 Task: nan
Action: Mouse moved to (428, 123)
Screenshot: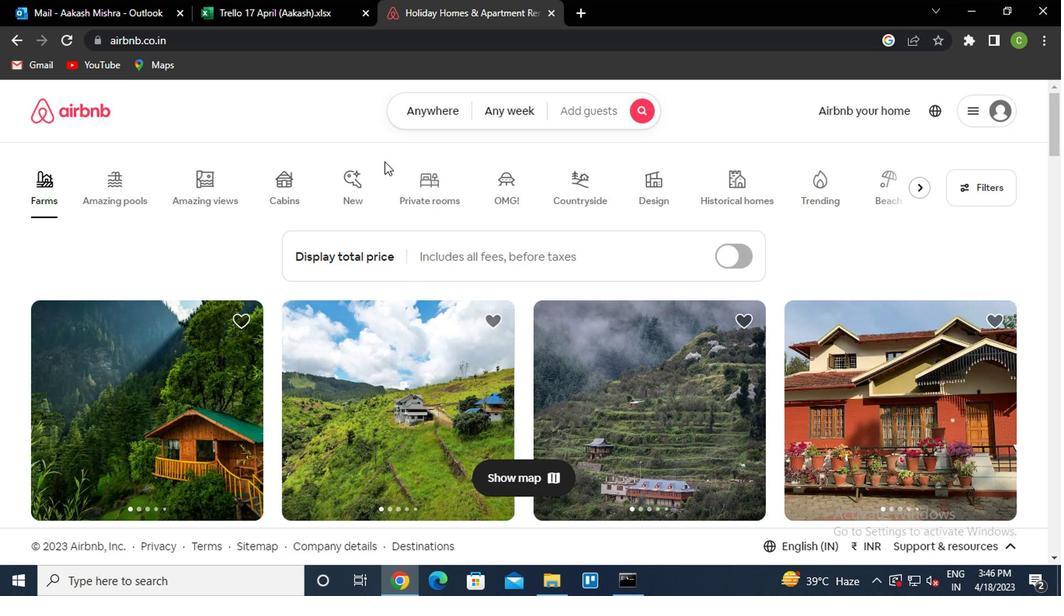 
Action: Mouse pressed left at (428, 123)
Screenshot: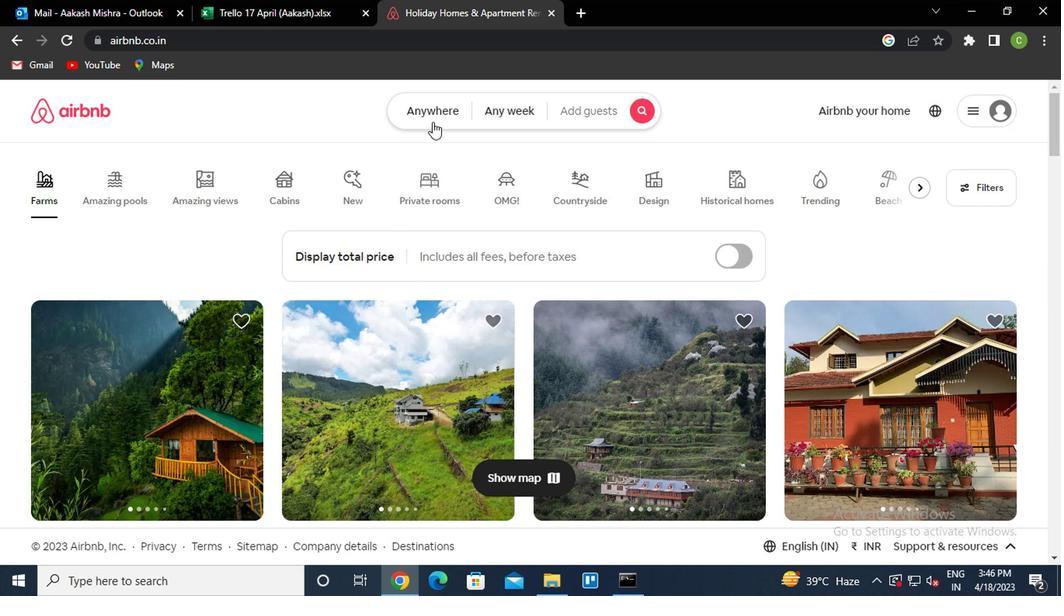 
Action: Mouse moved to (302, 180)
Screenshot: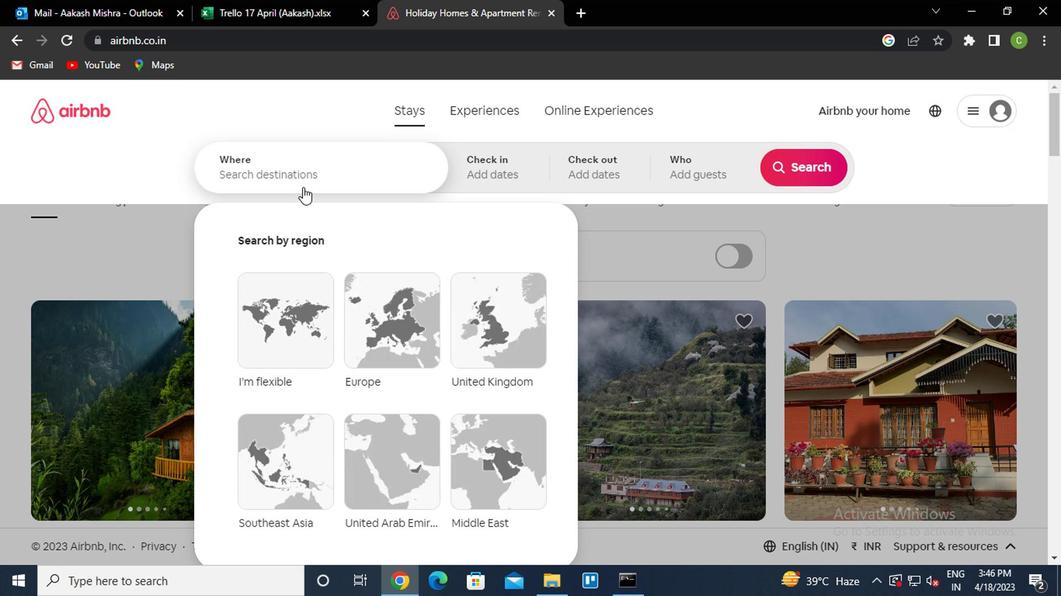 
Action: Mouse pressed left at (302, 180)
Screenshot: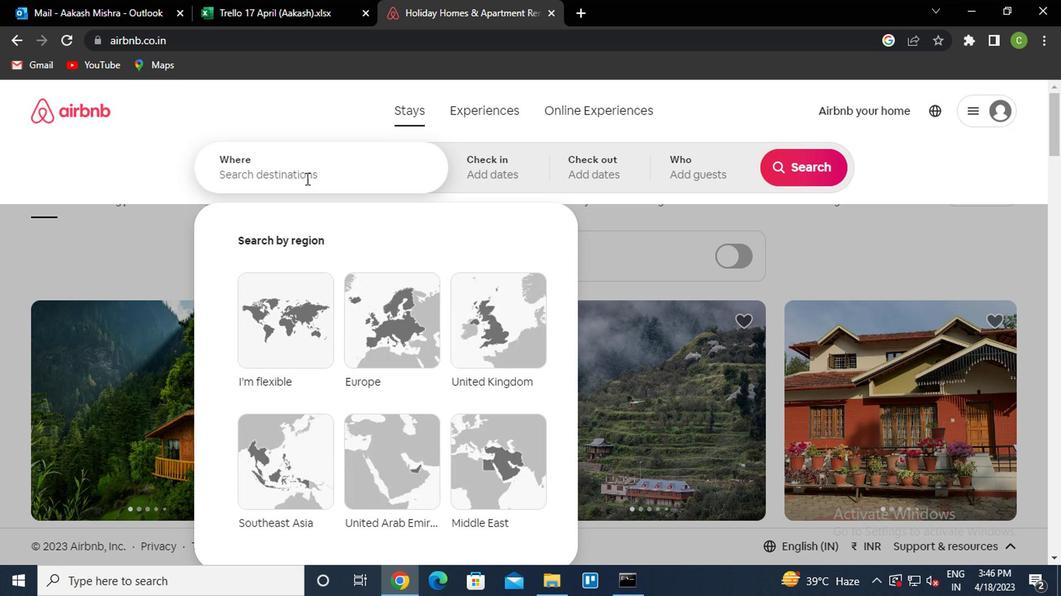 
Action: Key pressed <Key.caps_lock><Key.caps_lock>c<Key.caps_lock>oroata<Key.space>brazu<Key.backspace>il<Key.down><Key.enter>
Screenshot: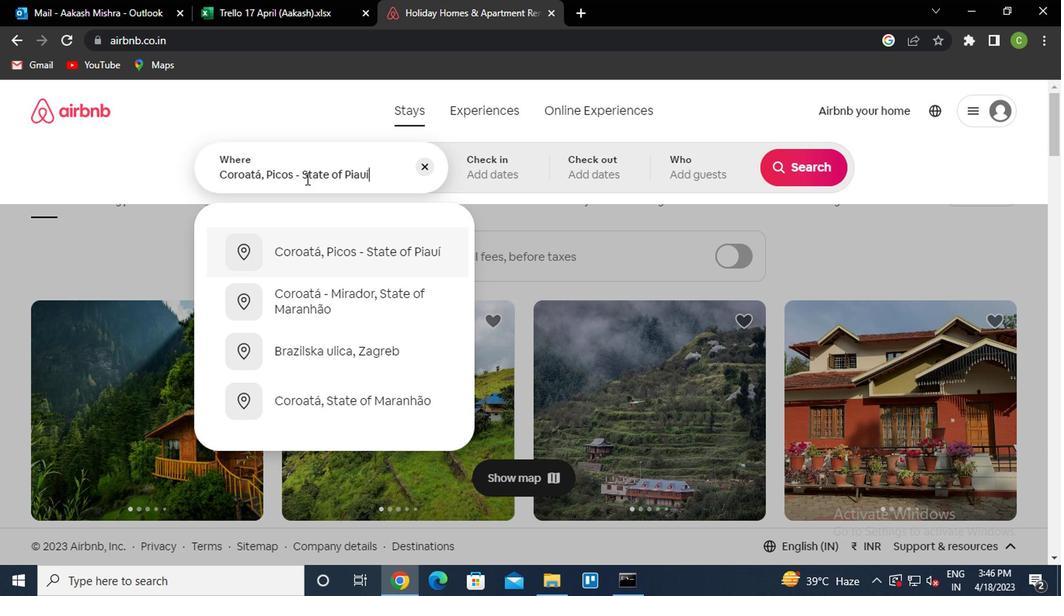 
Action: Mouse moved to (787, 296)
Screenshot: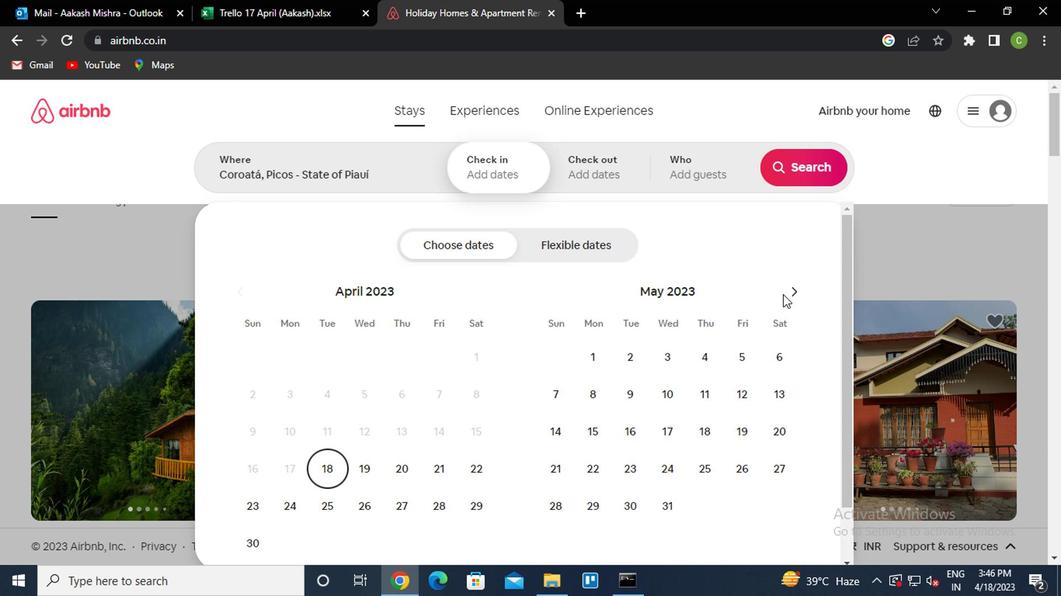 
Action: Mouse pressed left at (787, 296)
Screenshot: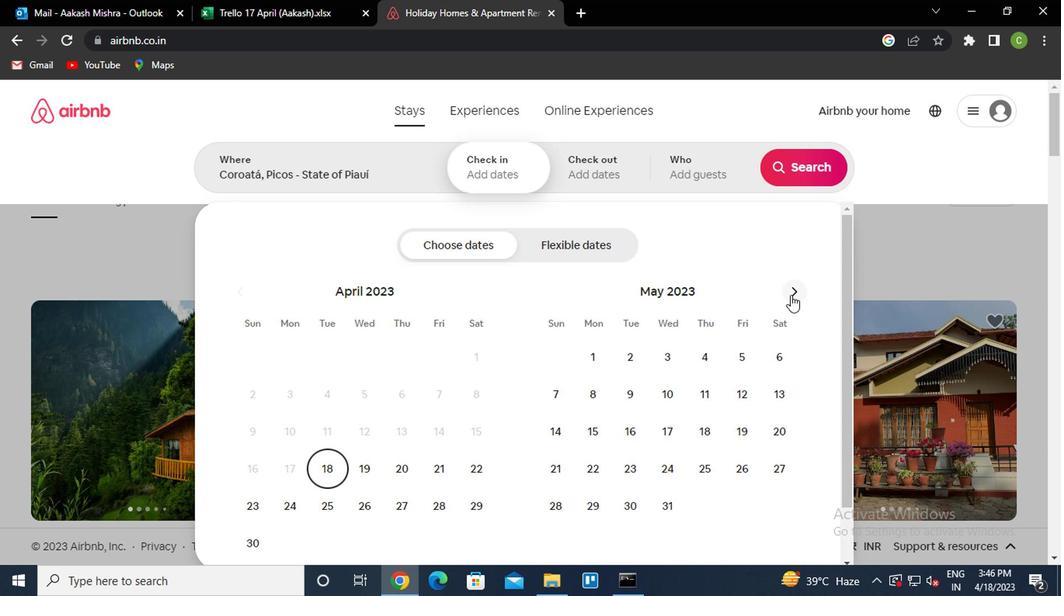
Action: Mouse pressed left at (787, 296)
Screenshot: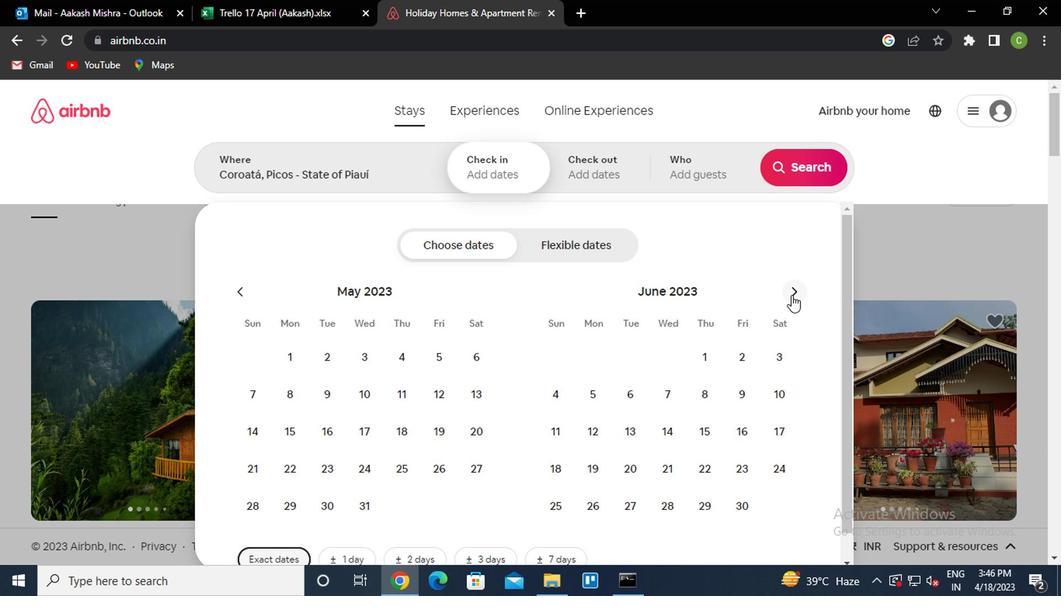 
Action: Mouse pressed left at (787, 296)
Screenshot: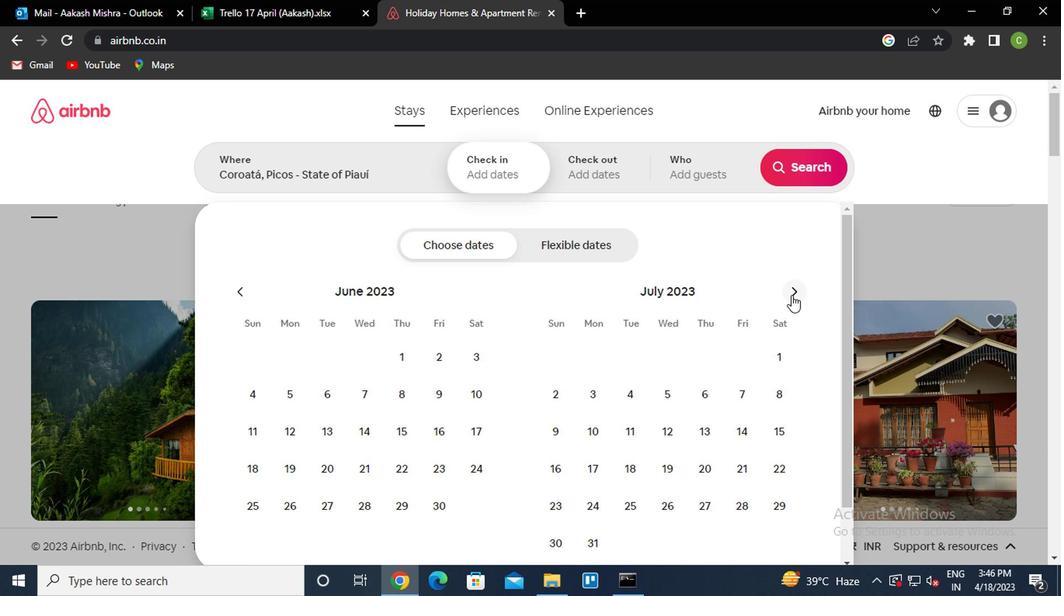 
Action: Mouse moved to (705, 350)
Screenshot: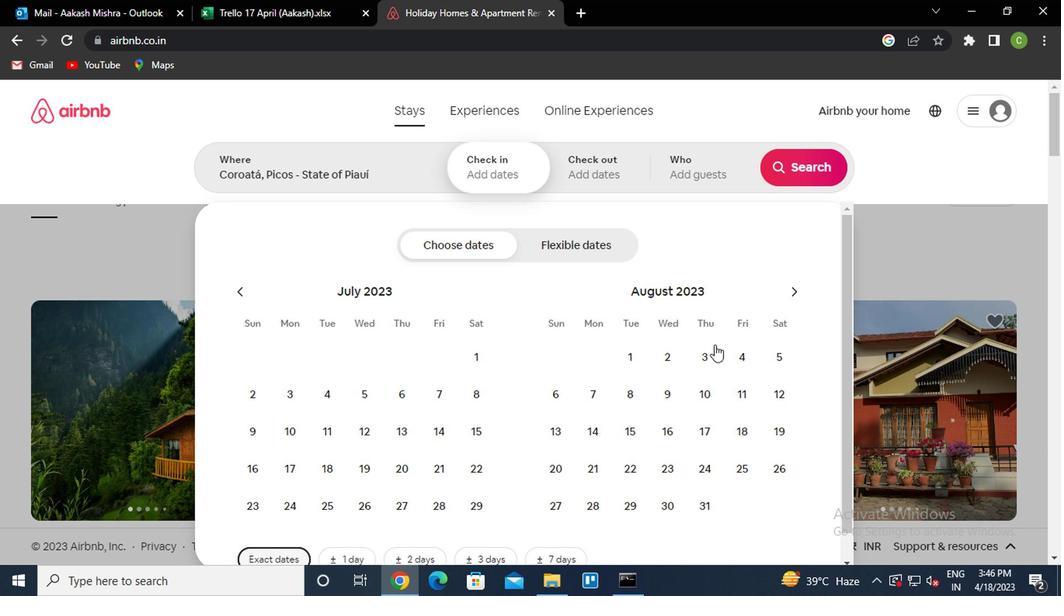 
Action: Mouse pressed left at (705, 350)
Screenshot: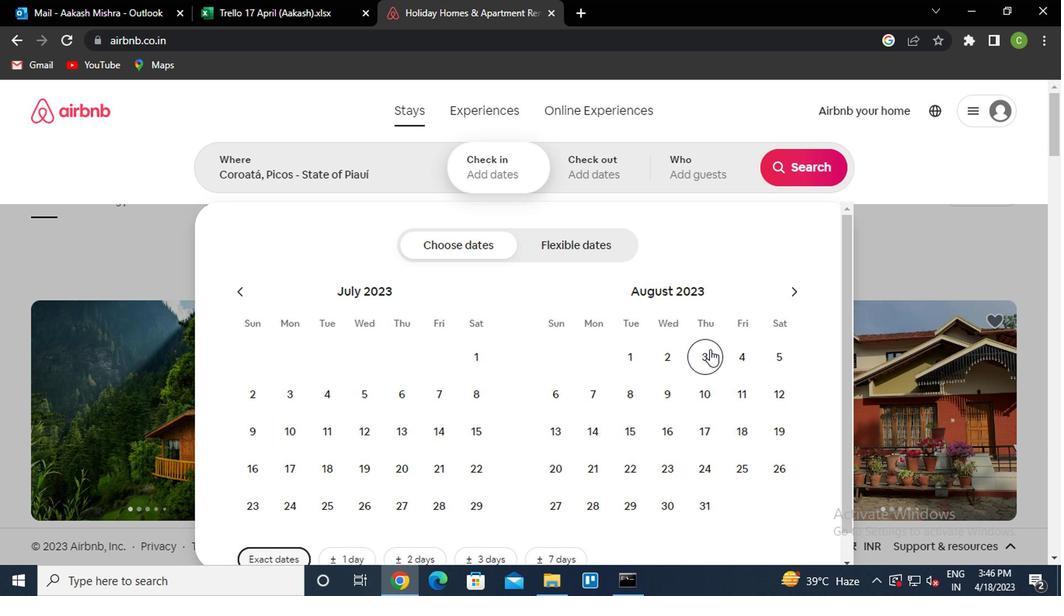 
Action: Mouse moved to (590, 384)
Screenshot: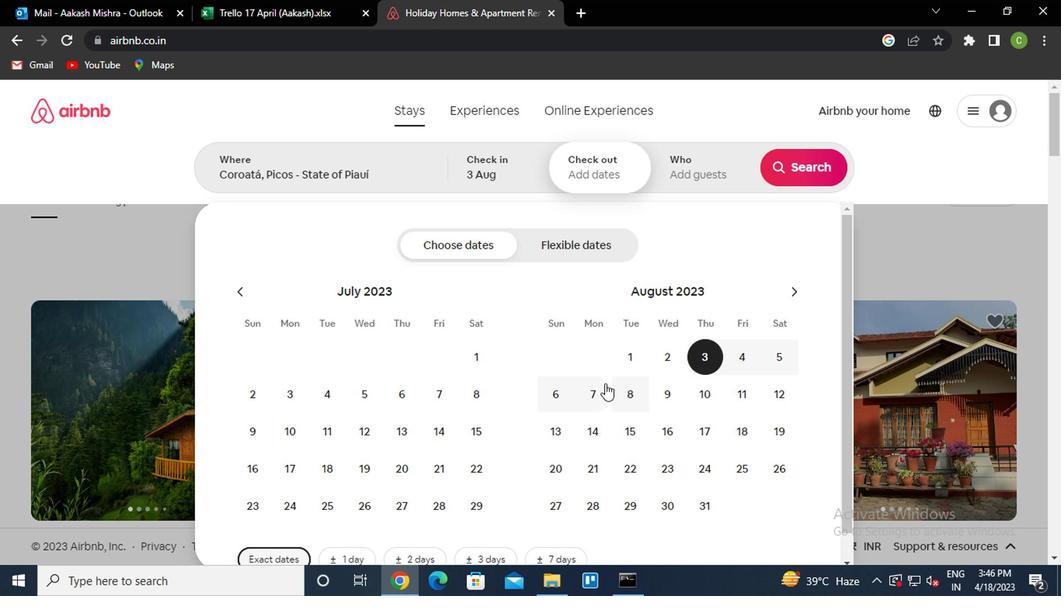 
Action: Mouse pressed left at (590, 384)
Screenshot: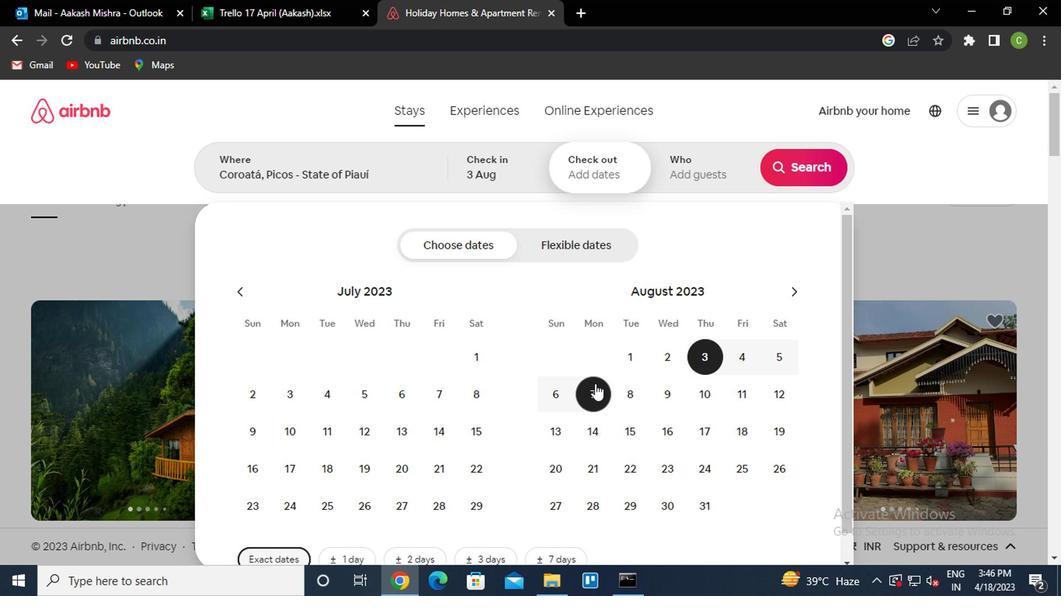 
Action: Mouse moved to (668, 182)
Screenshot: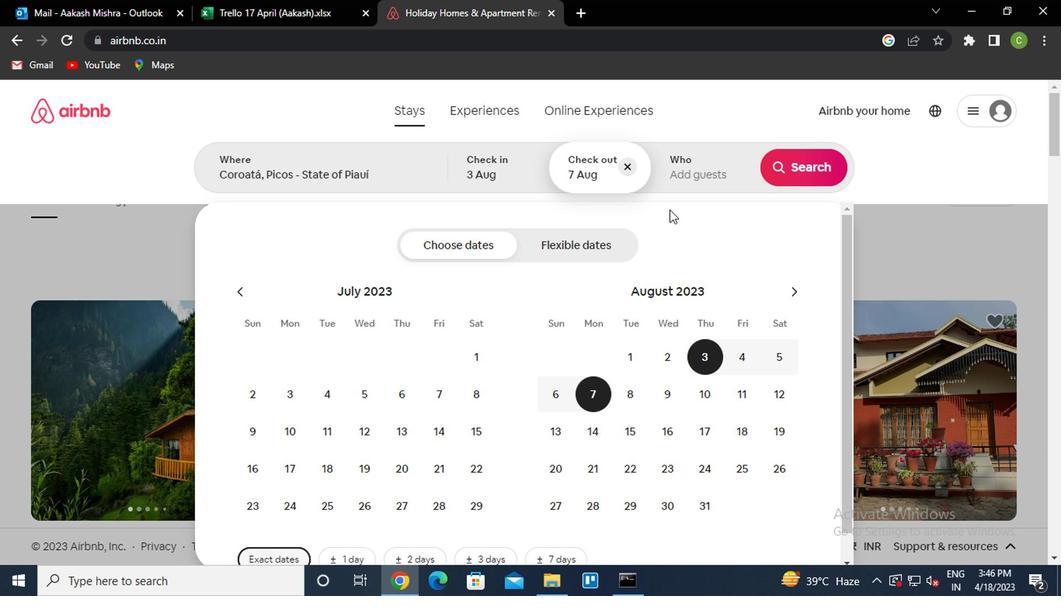 
Action: Mouse pressed left at (668, 182)
Screenshot: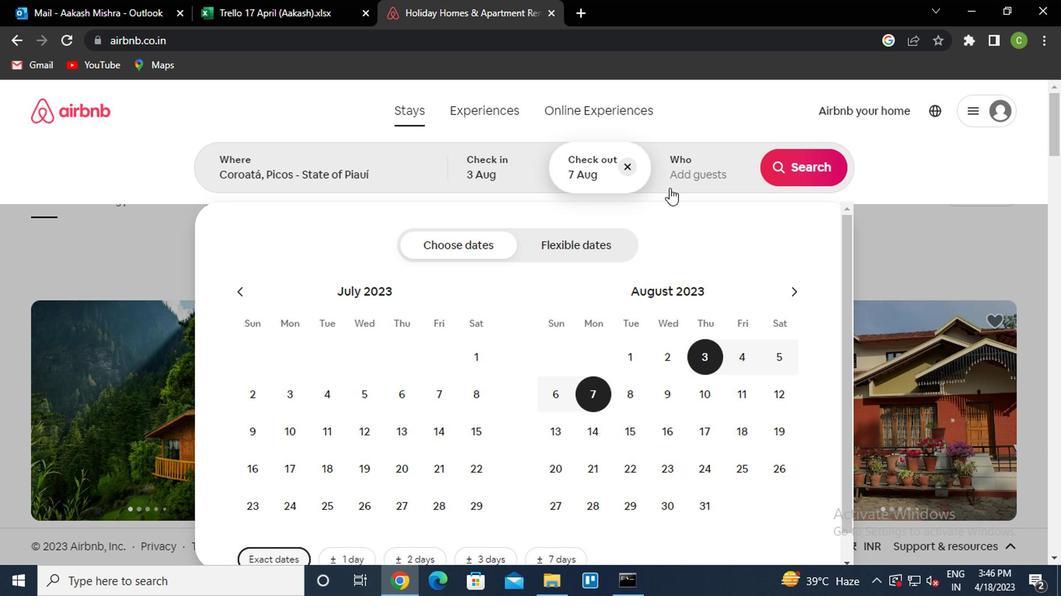 
Action: Mouse moved to (801, 257)
Screenshot: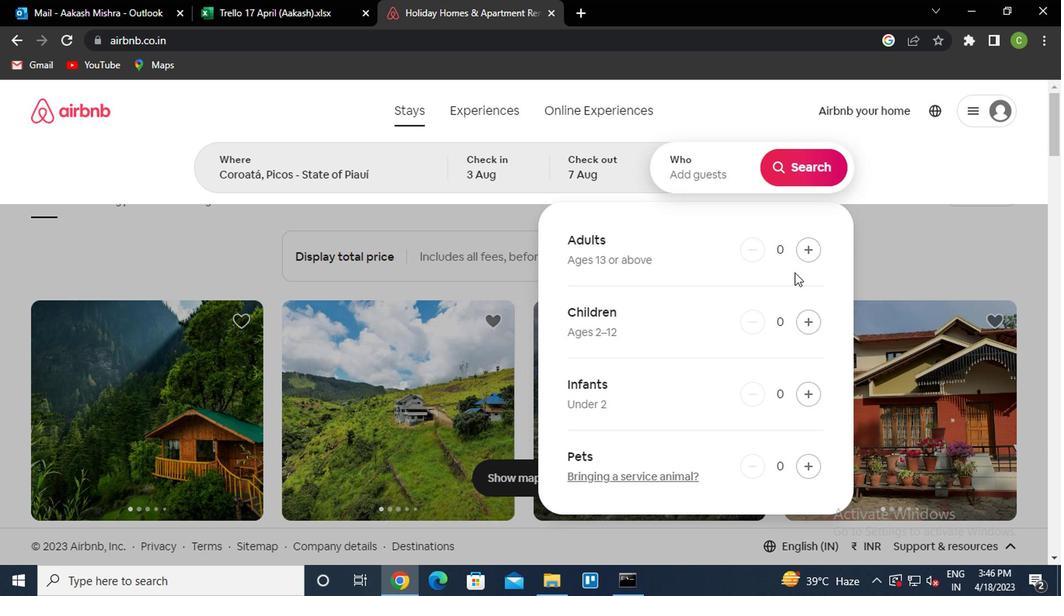 
Action: Mouse pressed left at (801, 257)
Screenshot: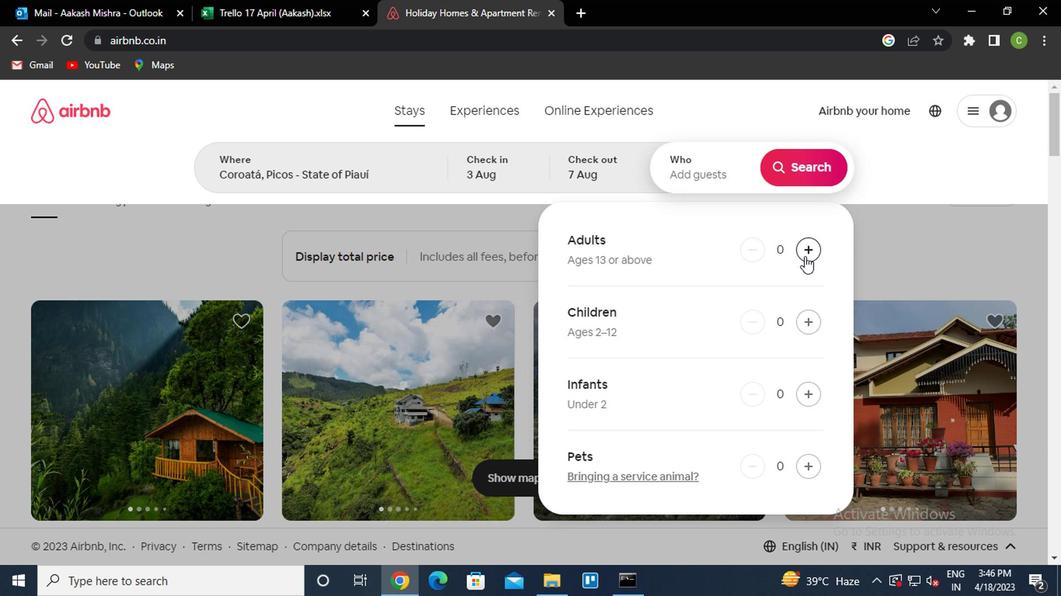 
Action: Mouse pressed left at (801, 257)
Screenshot: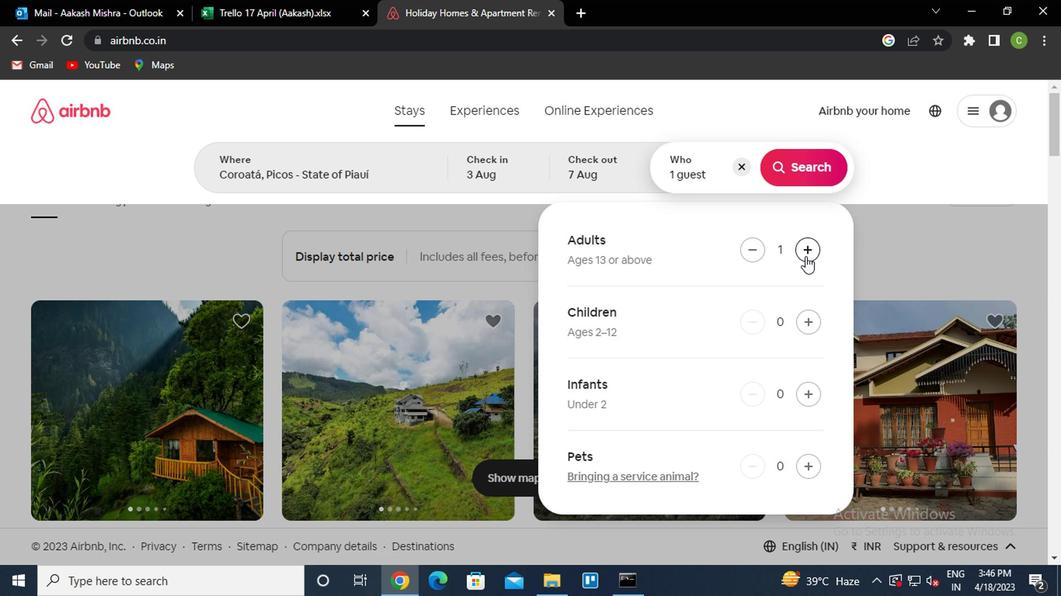 
Action: Mouse moved to (889, 259)
Screenshot: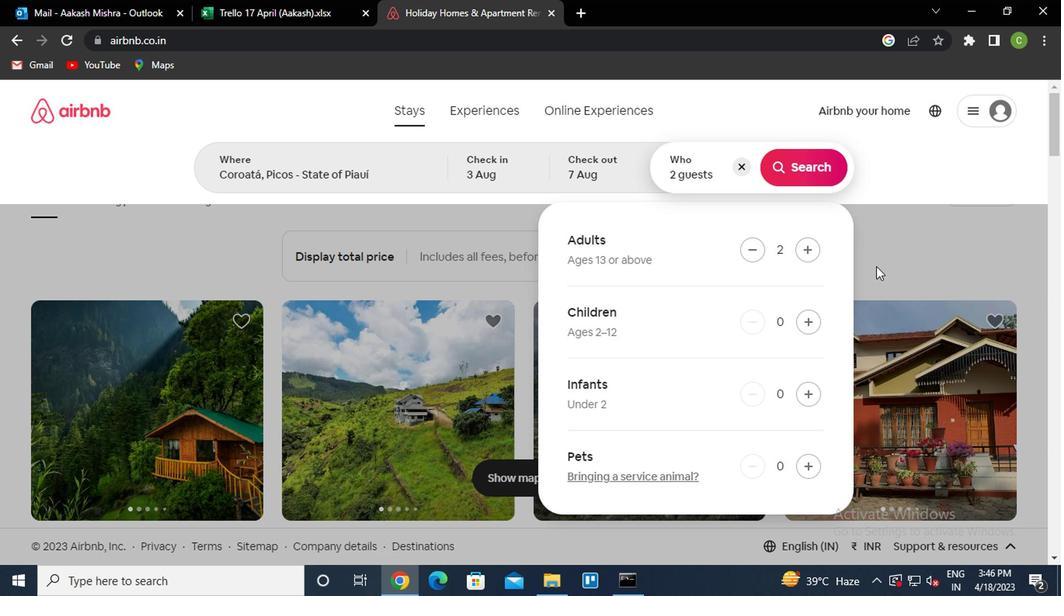 
Action: Mouse pressed left at (889, 259)
Screenshot: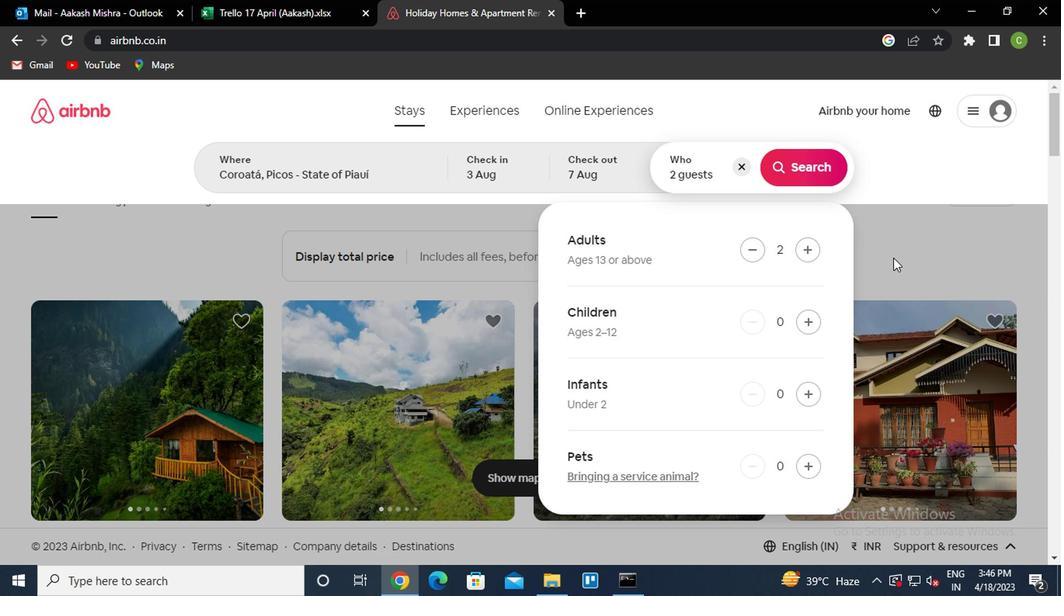 
Action: Mouse moved to (969, 190)
Screenshot: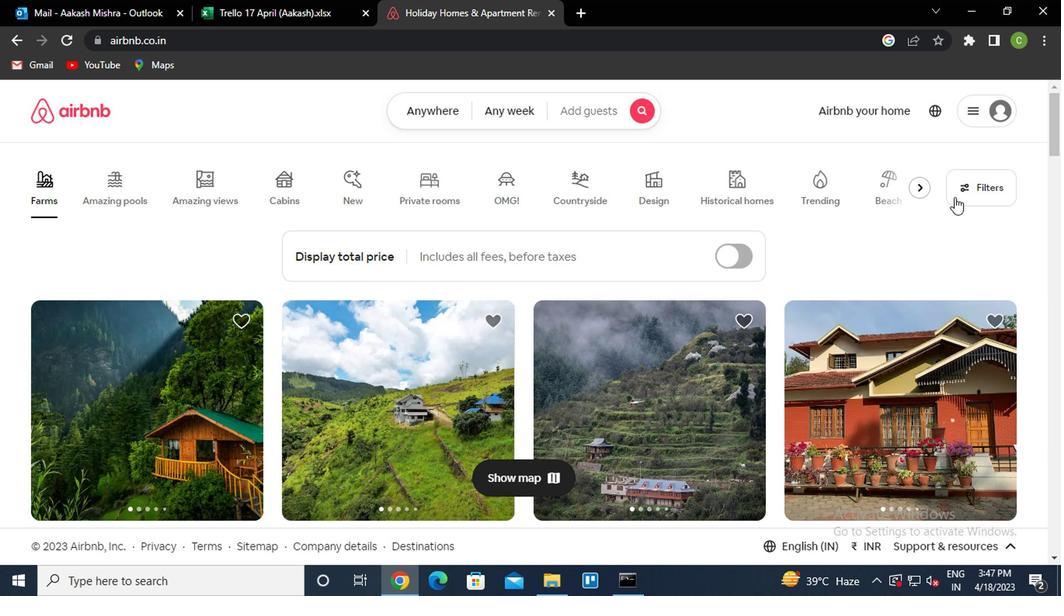 
Action: Mouse pressed left at (969, 190)
Screenshot: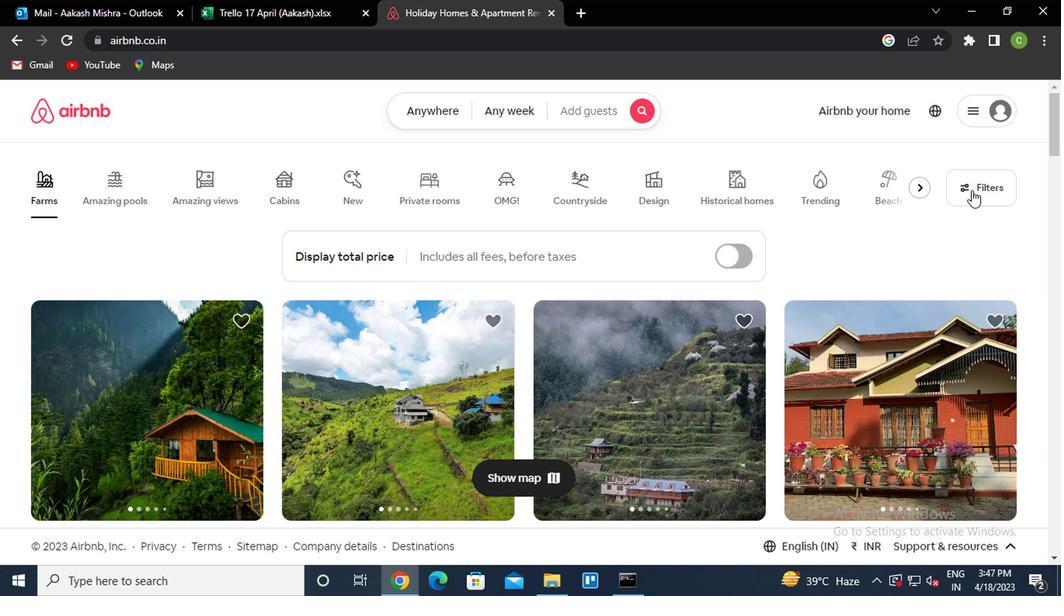 
Action: Mouse moved to (368, 367)
Screenshot: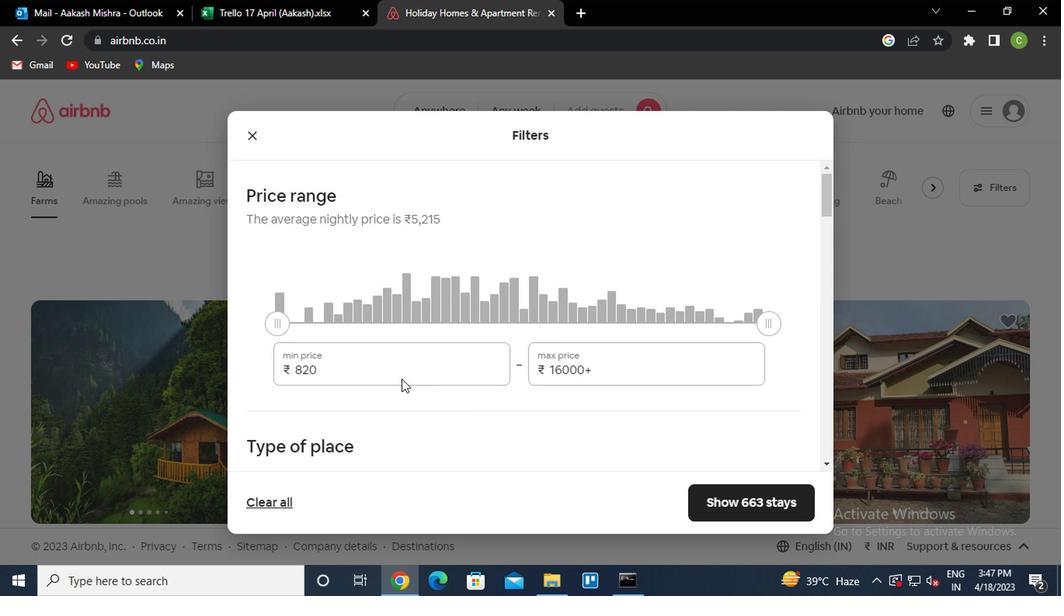 
Action: Mouse pressed left at (368, 367)
Screenshot: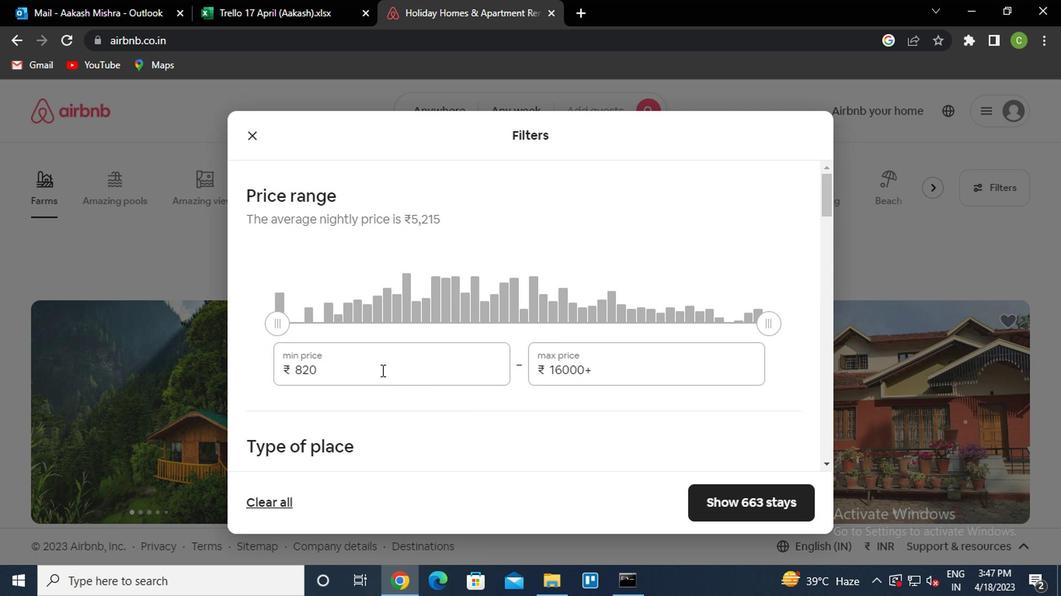 
Action: Key pressed <Key.backspace><Key.backspace><Key.backspace>4000<Key.tab>9000
Screenshot: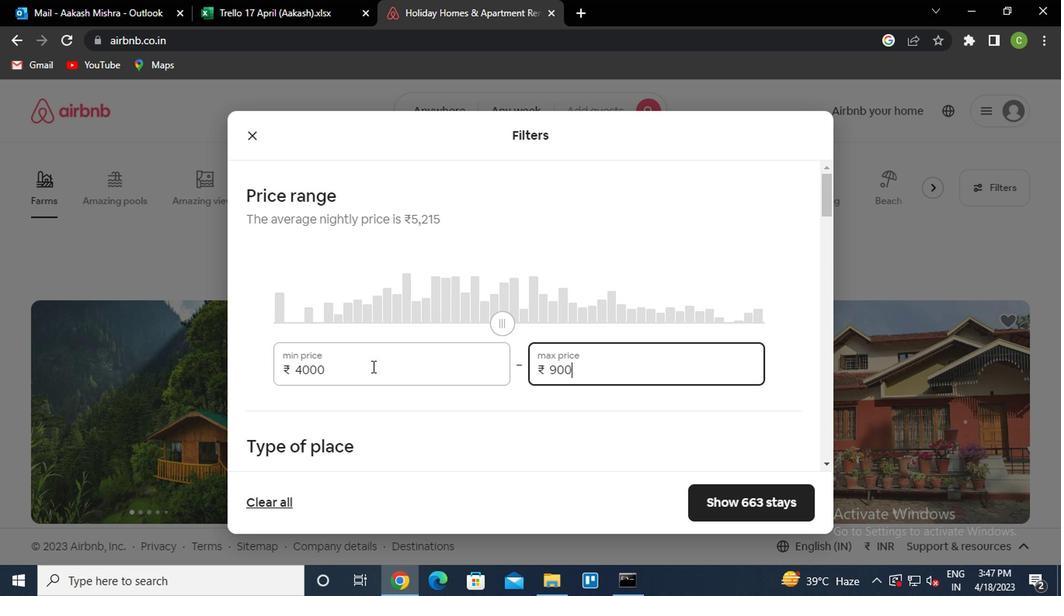 
Action: Mouse moved to (367, 366)
Screenshot: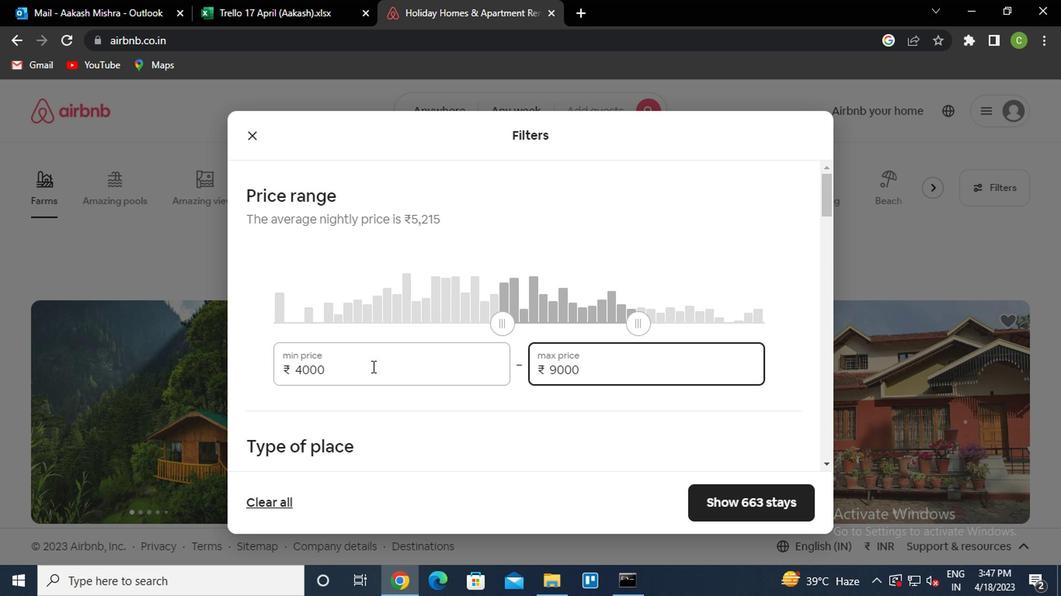
Action: Mouse scrolled (367, 366) with delta (0, 0)
Screenshot: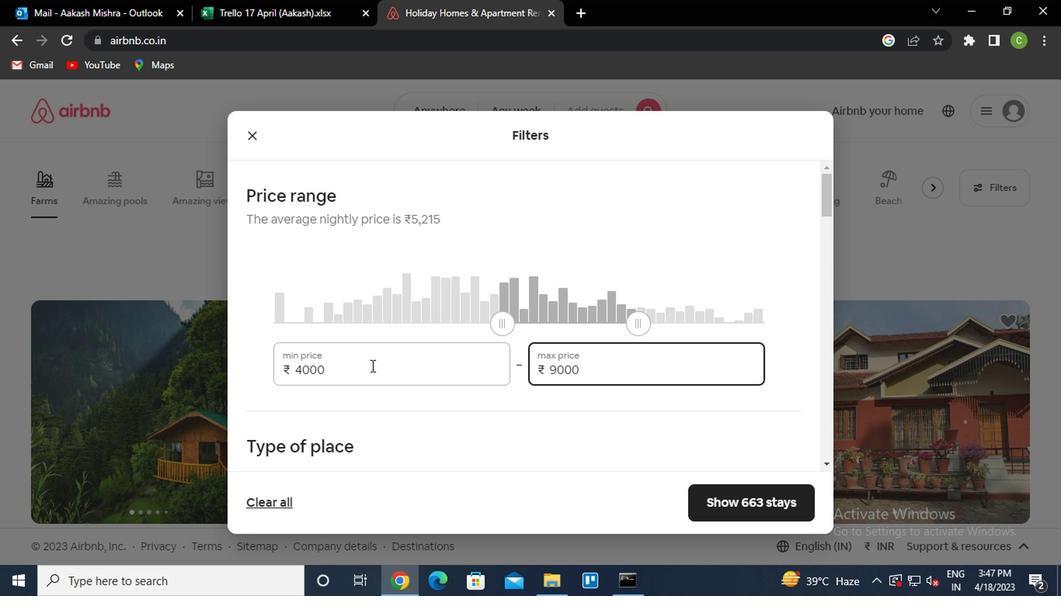 
Action: Mouse scrolled (367, 366) with delta (0, 0)
Screenshot: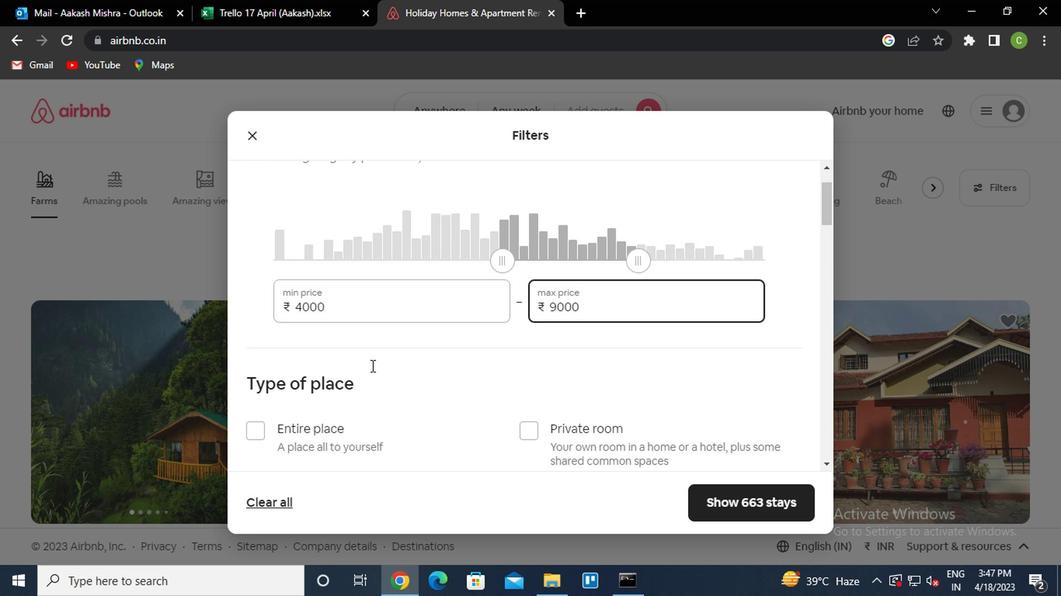 
Action: Mouse moved to (525, 332)
Screenshot: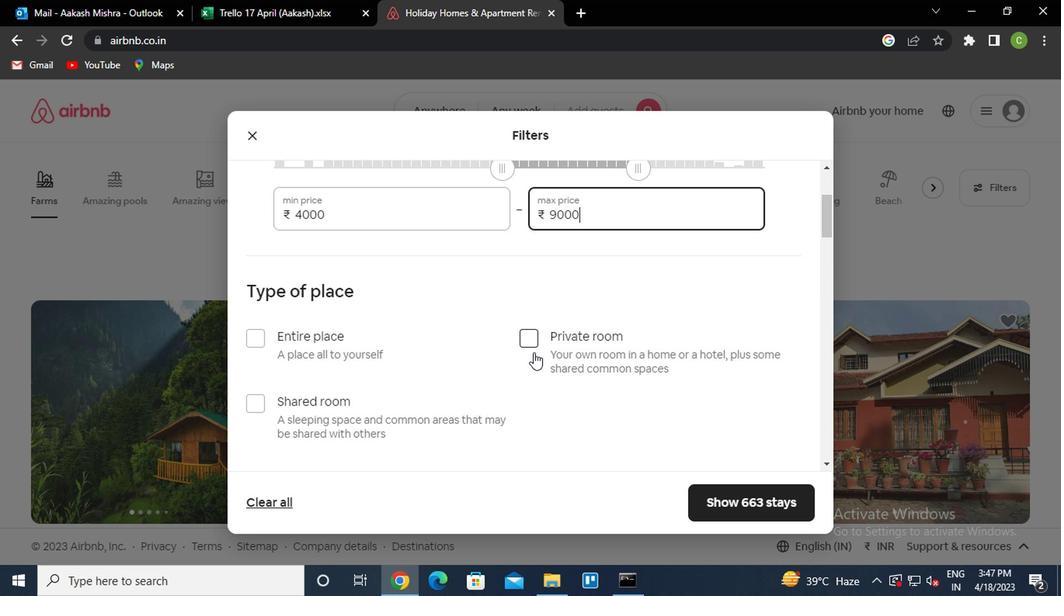 
Action: Mouse pressed left at (525, 332)
Screenshot: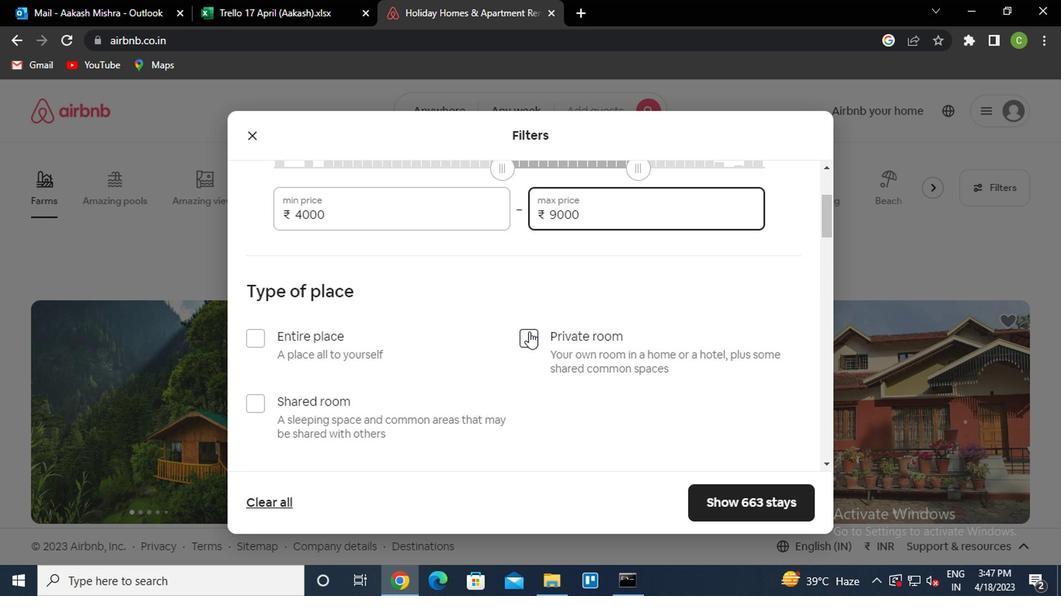 
Action: Mouse moved to (438, 375)
Screenshot: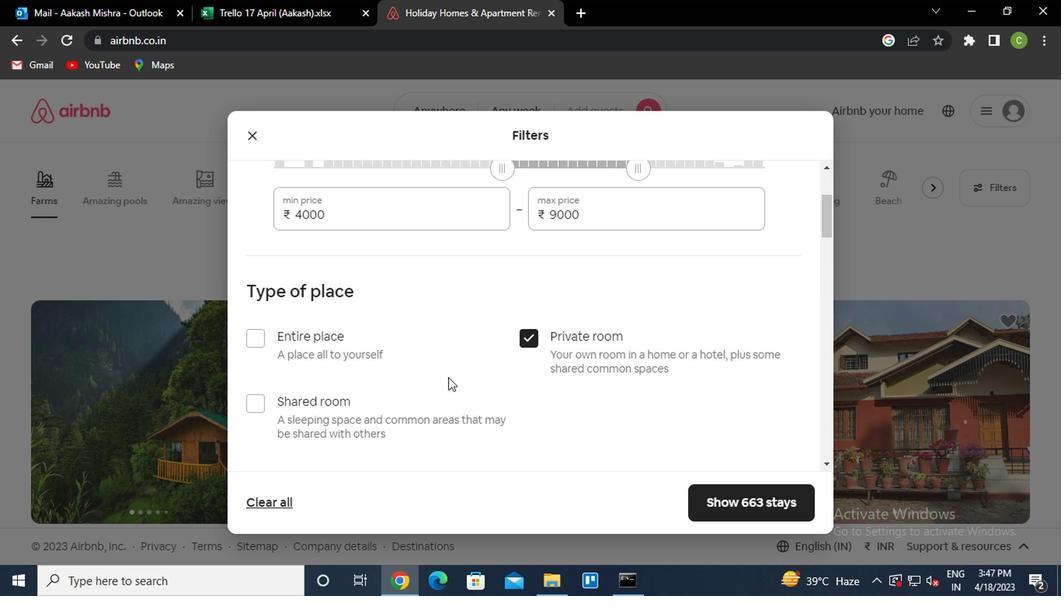 
Action: Mouse scrolled (438, 374) with delta (0, 0)
Screenshot: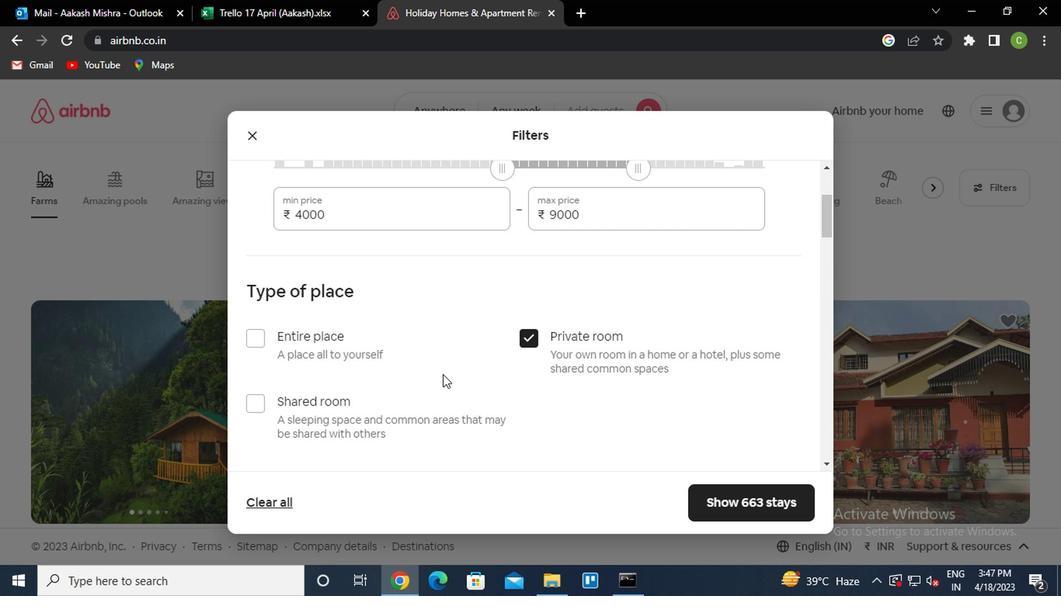 
Action: Mouse scrolled (438, 374) with delta (0, 0)
Screenshot: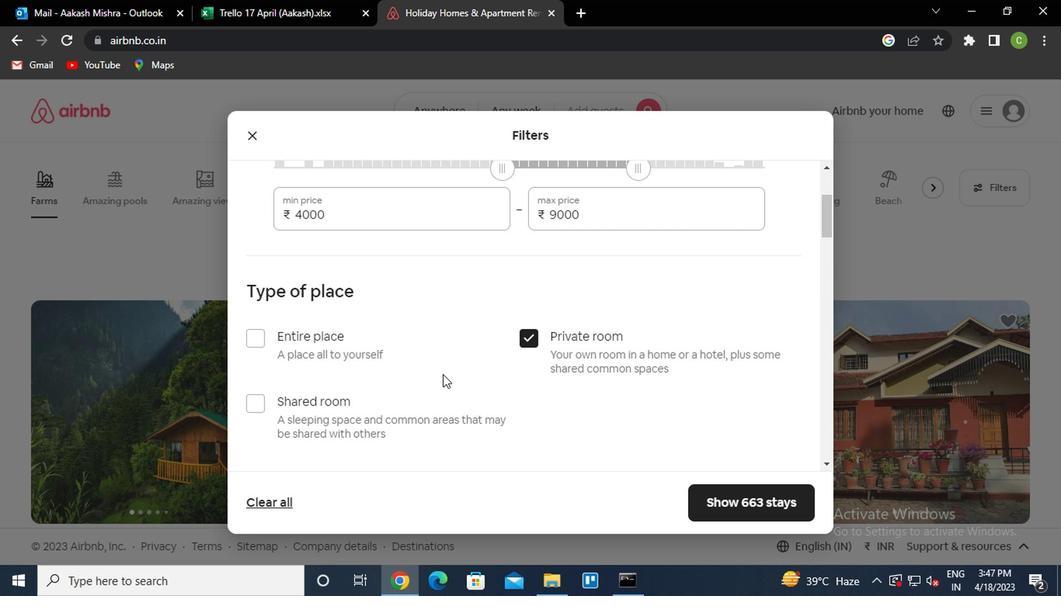 
Action: Mouse scrolled (438, 374) with delta (0, 0)
Screenshot: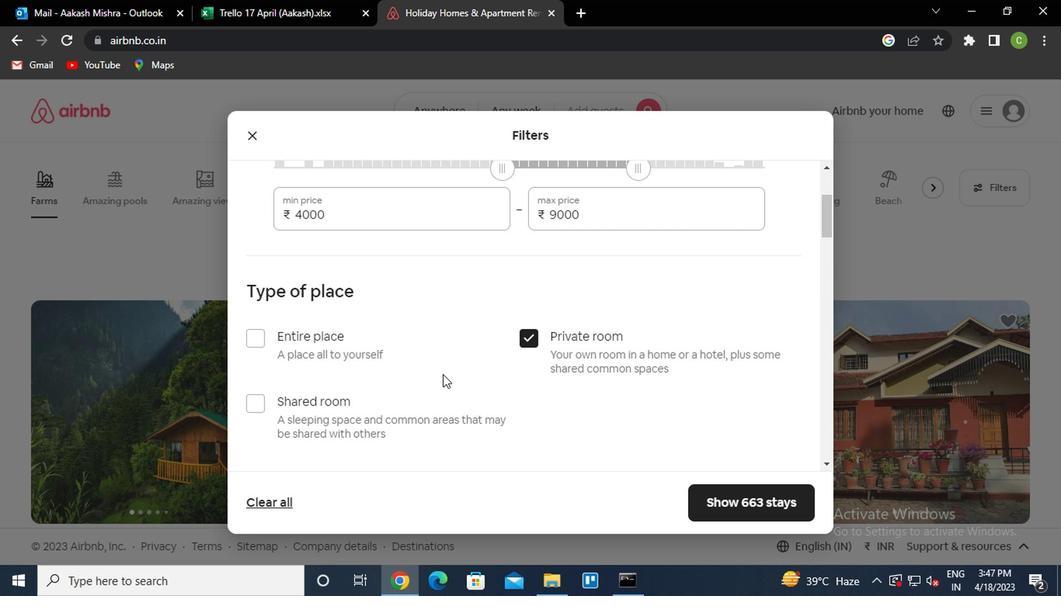 
Action: Mouse moved to (342, 364)
Screenshot: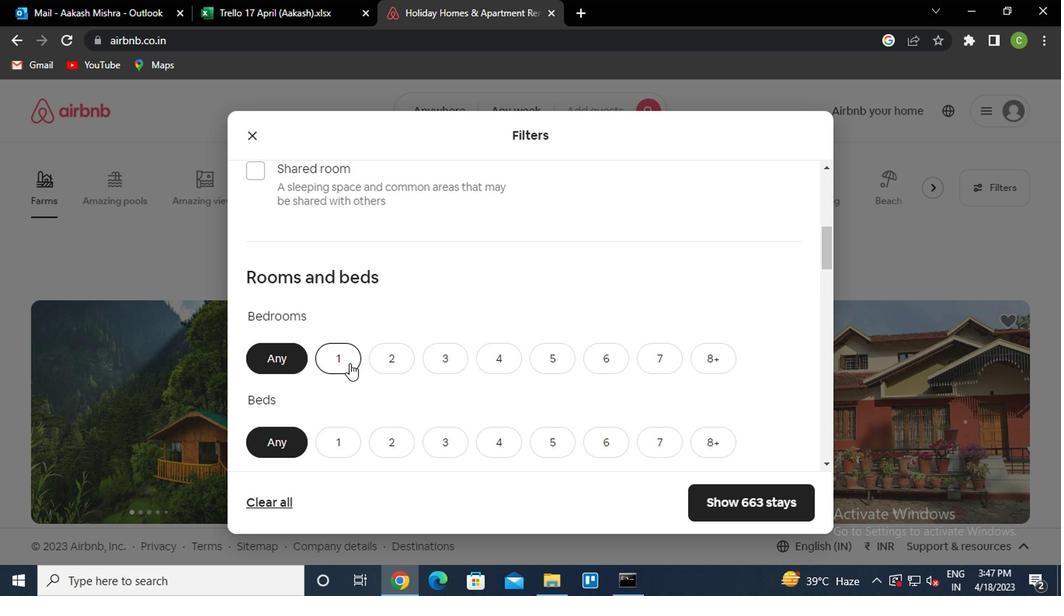 
Action: Mouse pressed left at (342, 364)
Screenshot: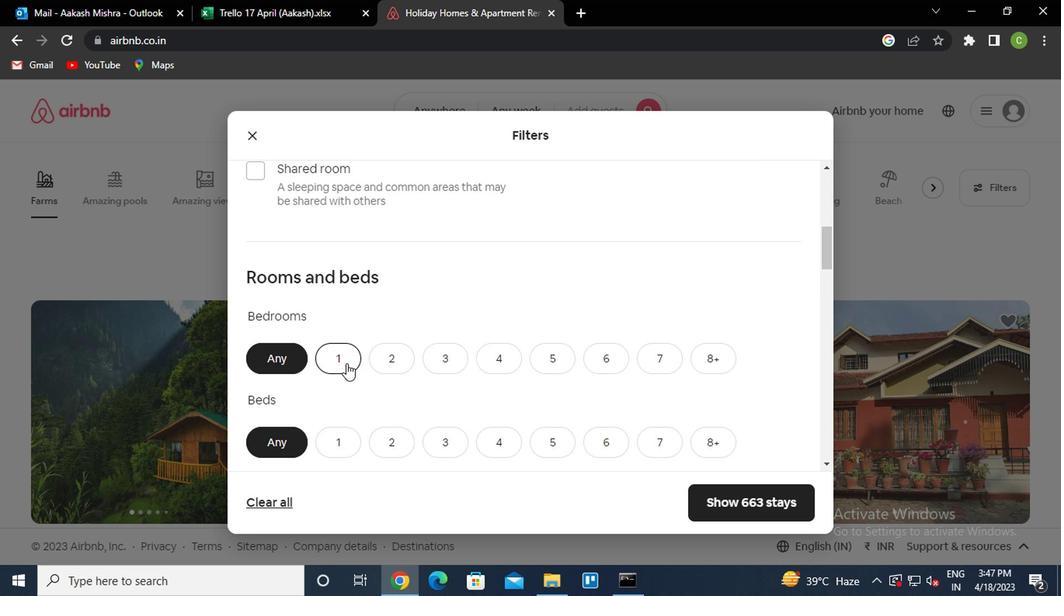 
Action: Mouse moved to (338, 364)
Screenshot: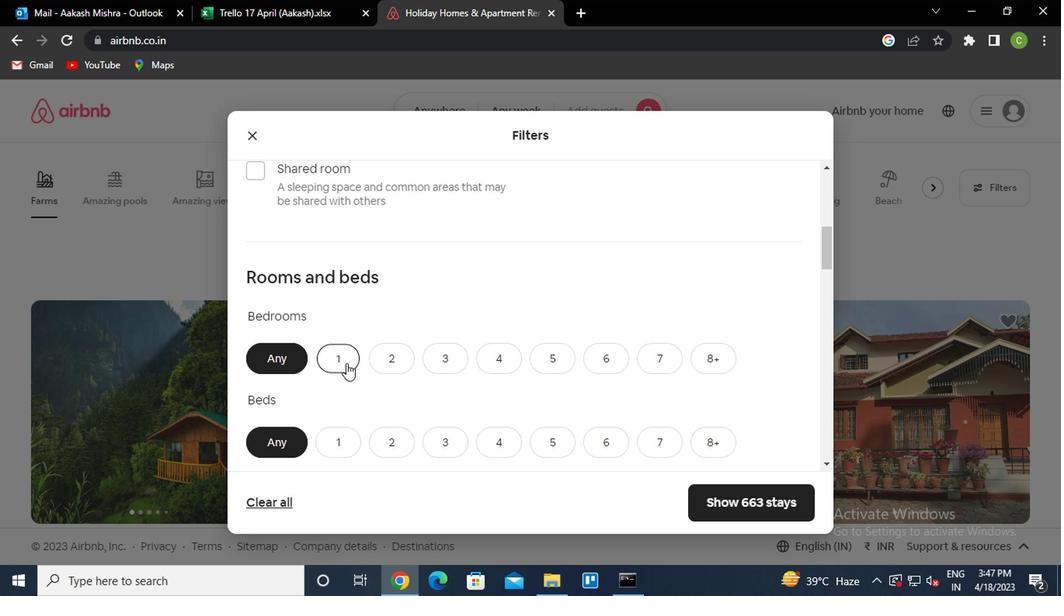 
Action: Mouse scrolled (338, 363) with delta (0, -1)
Screenshot: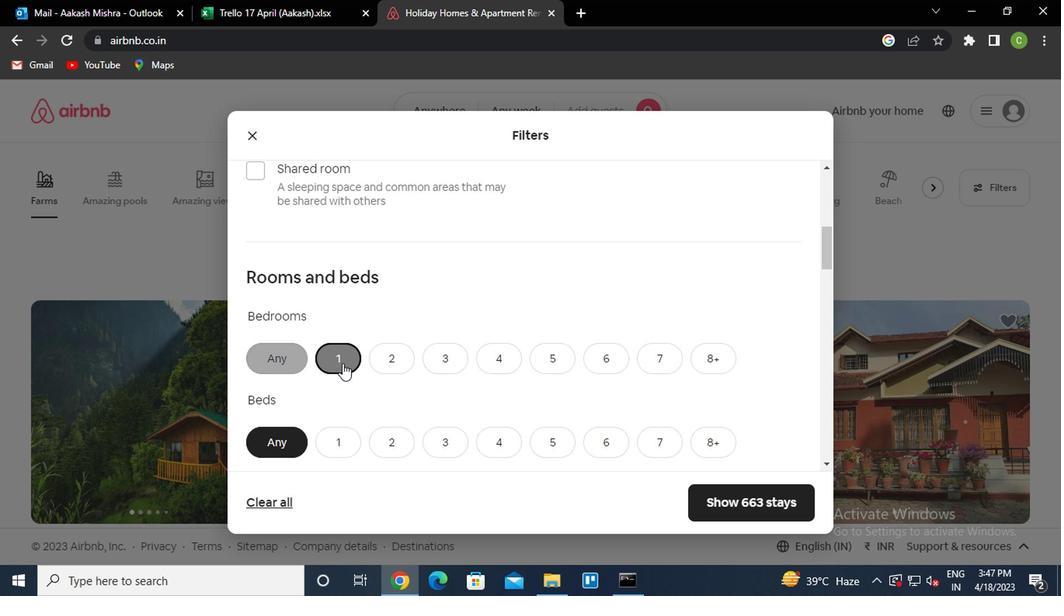 
Action: Mouse scrolled (338, 363) with delta (0, -1)
Screenshot: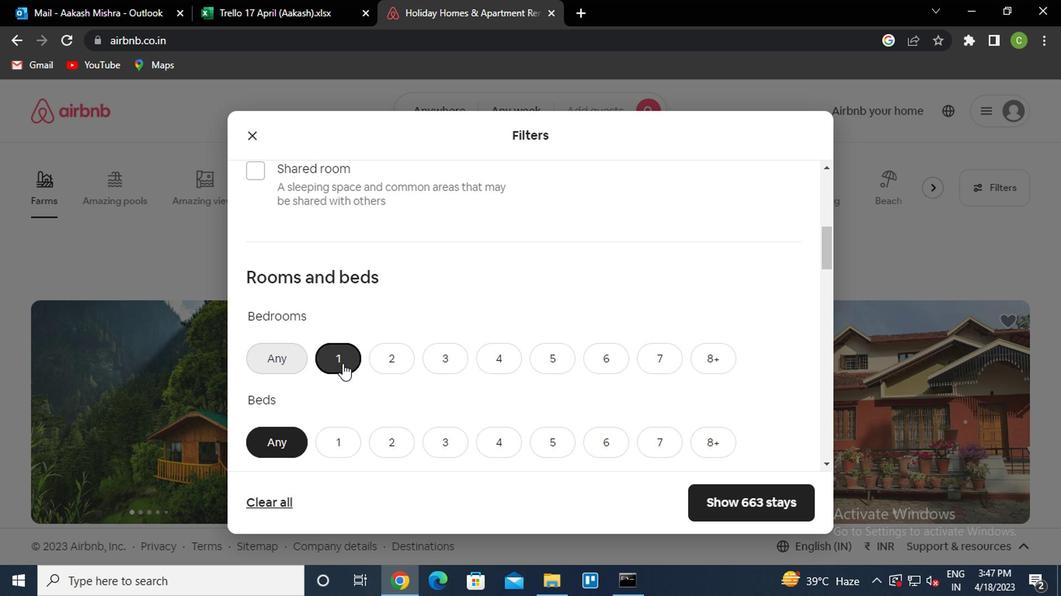 
Action: Mouse moved to (331, 290)
Screenshot: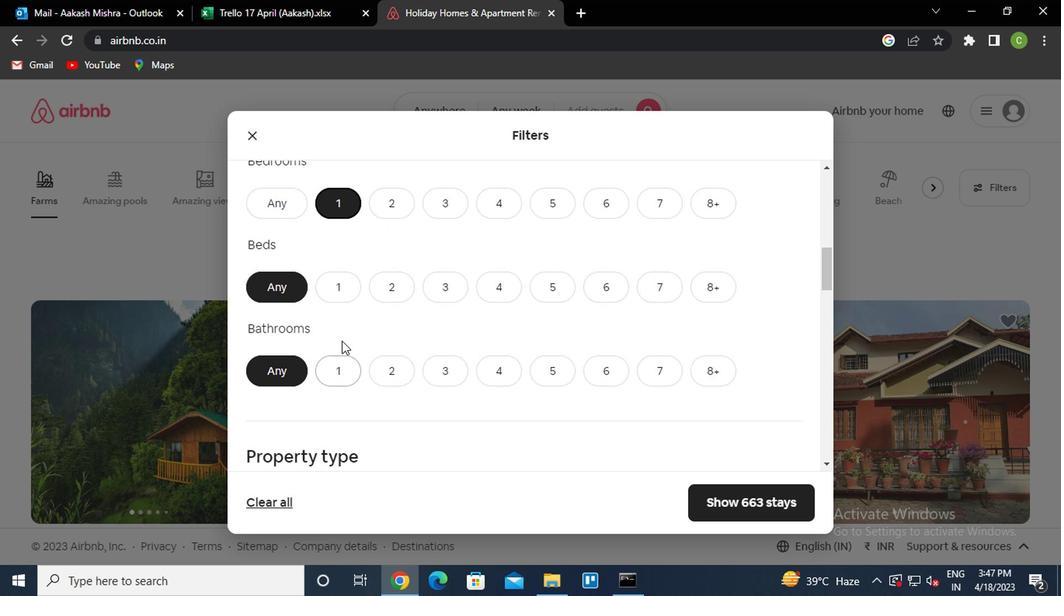 
Action: Mouse pressed left at (331, 290)
Screenshot: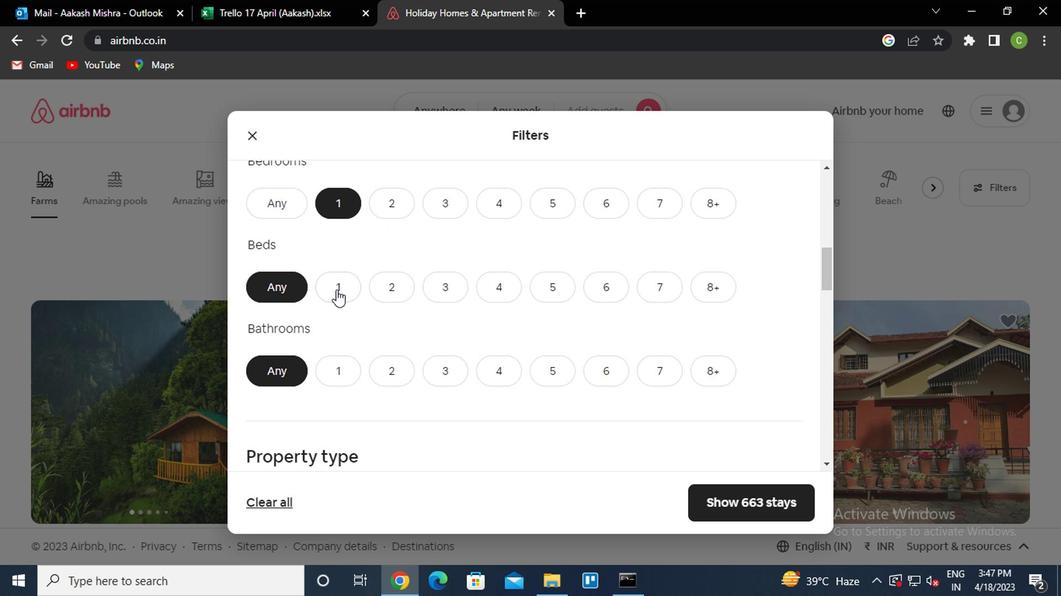
Action: Mouse moved to (331, 371)
Screenshot: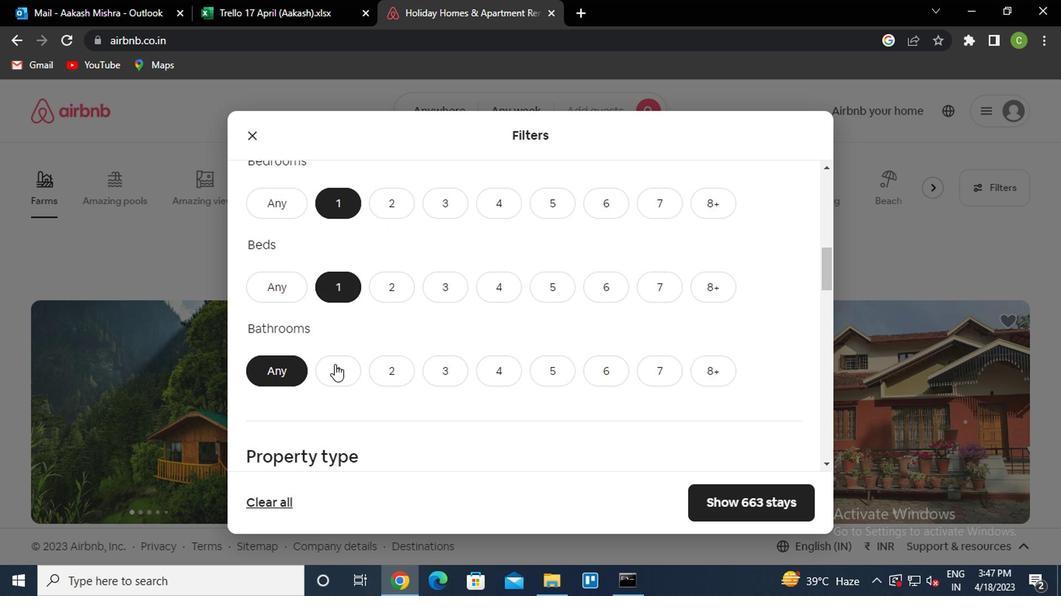 
Action: Mouse pressed left at (331, 371)
Screenshot: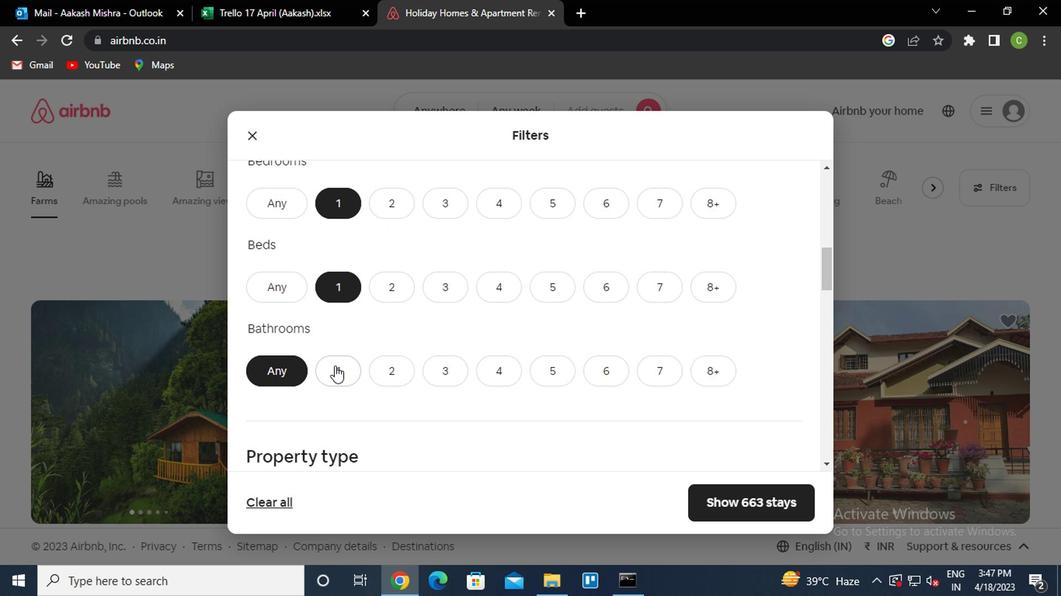 
Action: Mouse moved to (476, 376)
Screenshot: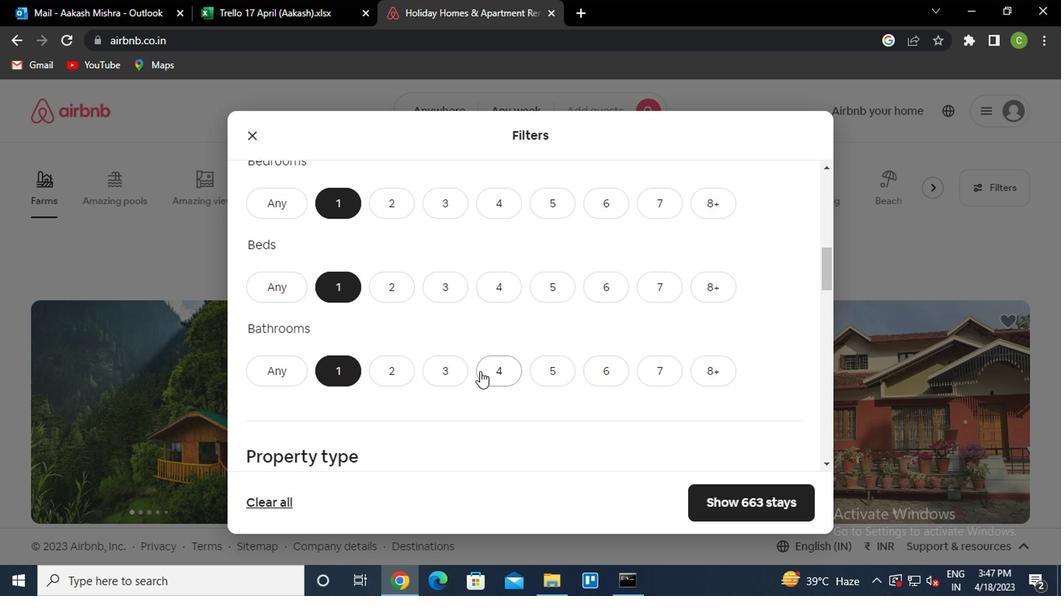 
Action: Mouse scrolled (476, 376) with delta (0, 0)
Screenshot: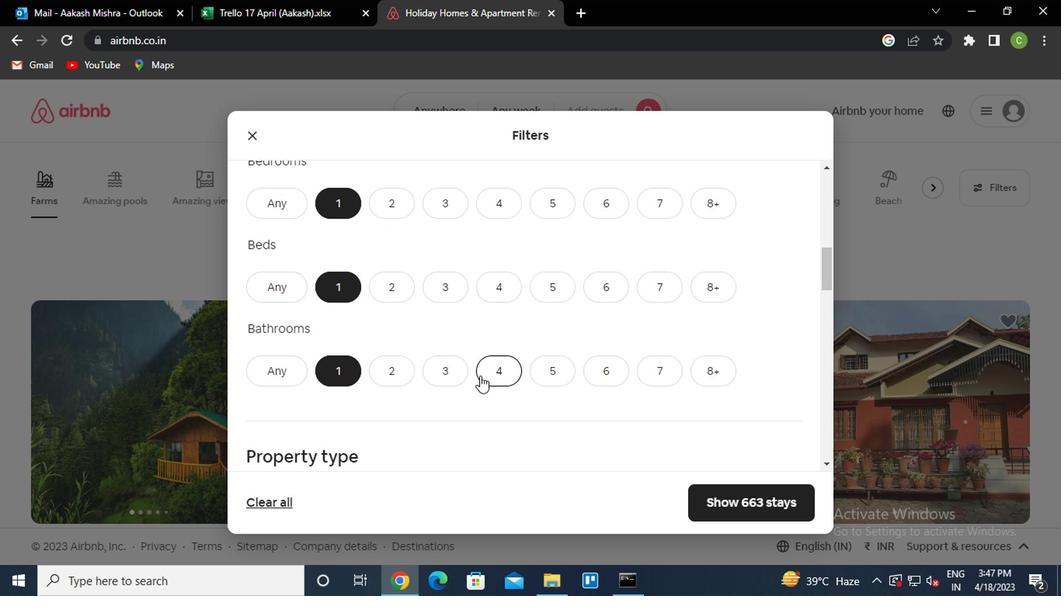 
Action: Mouse moved to (460, 373)
Screenshot: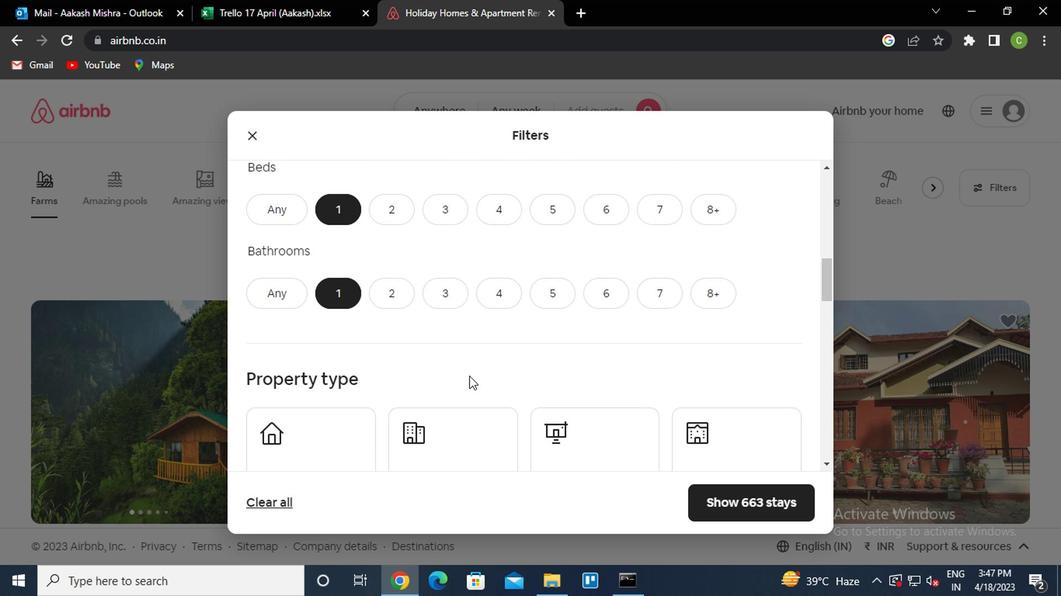 
Action: Mouse scrolled (460, 372) with delta (0, 0)
Screenshot: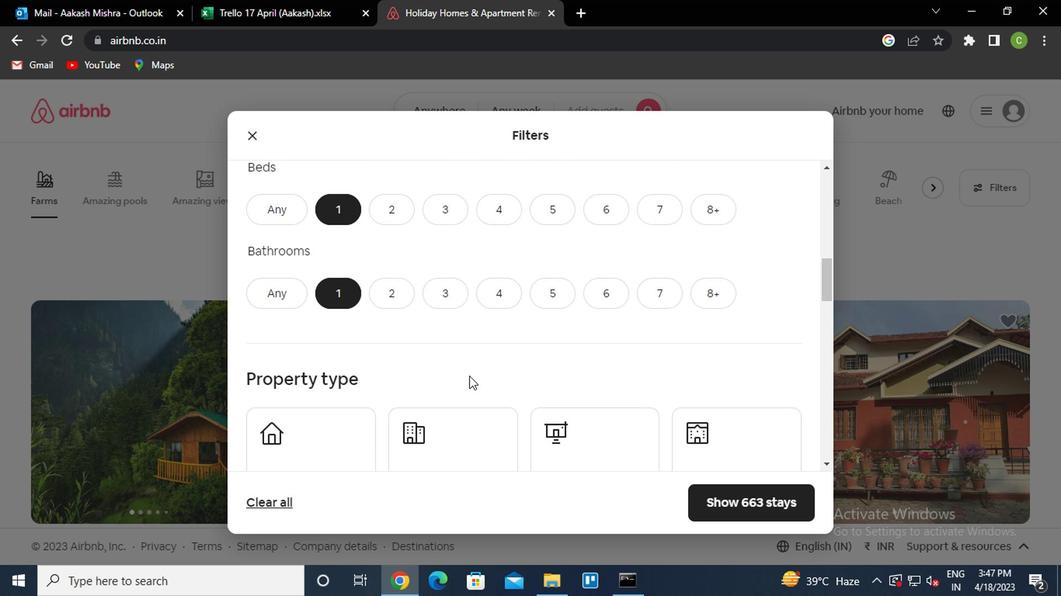 
Action: Mouse moved to (458, 372)
Screenshot: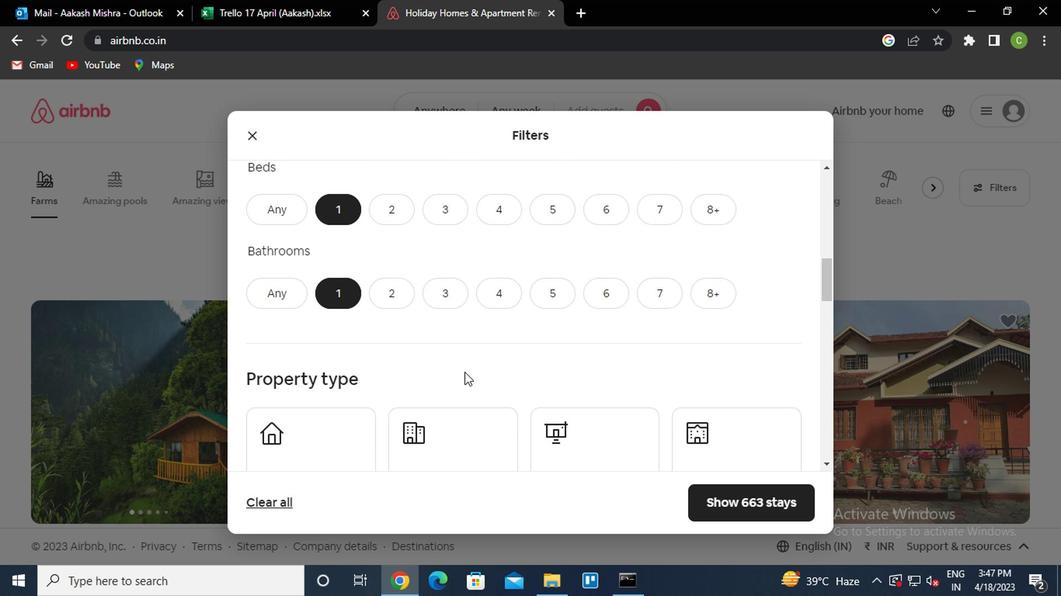
Action: Mouse scrolled (458, 371) with delta (0, -1)
Screenshot: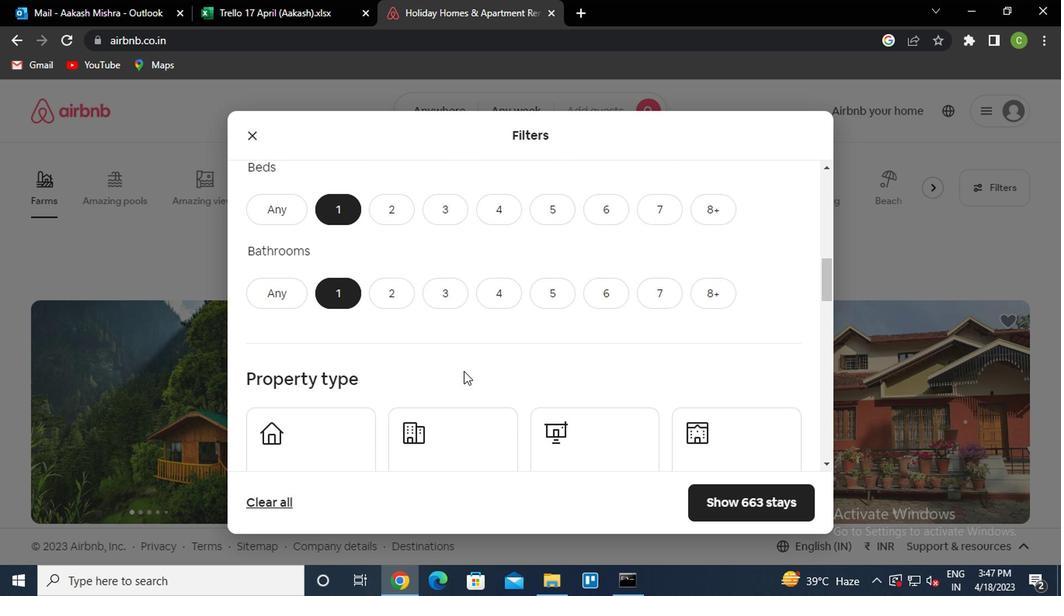 
Action: Mouse scrolled (458, 371) with delta (0, -1)
Screenshot: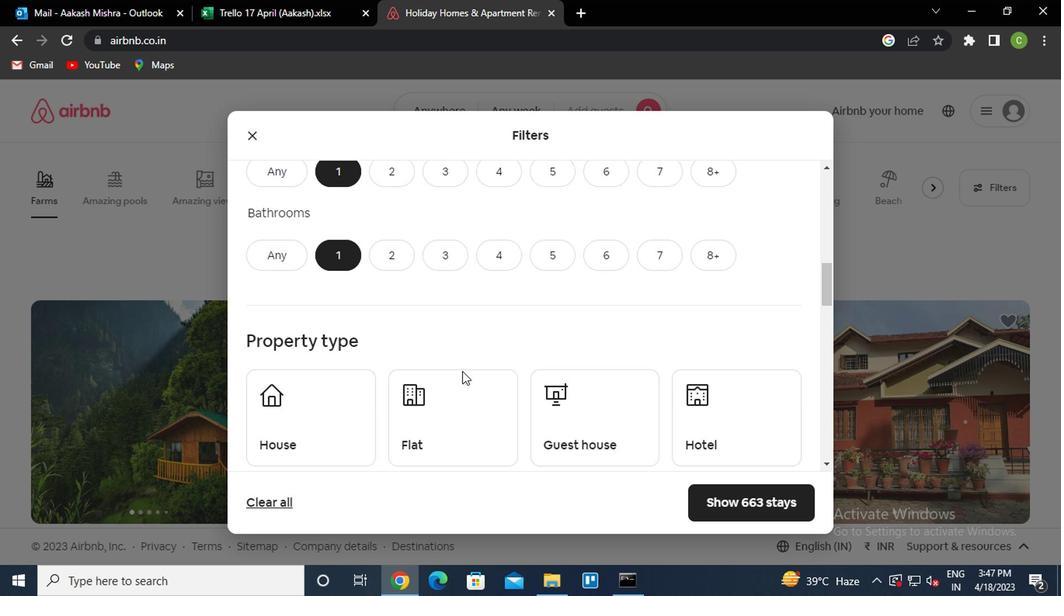 
Action: Mouse moved to (732, 224)
Screenshot: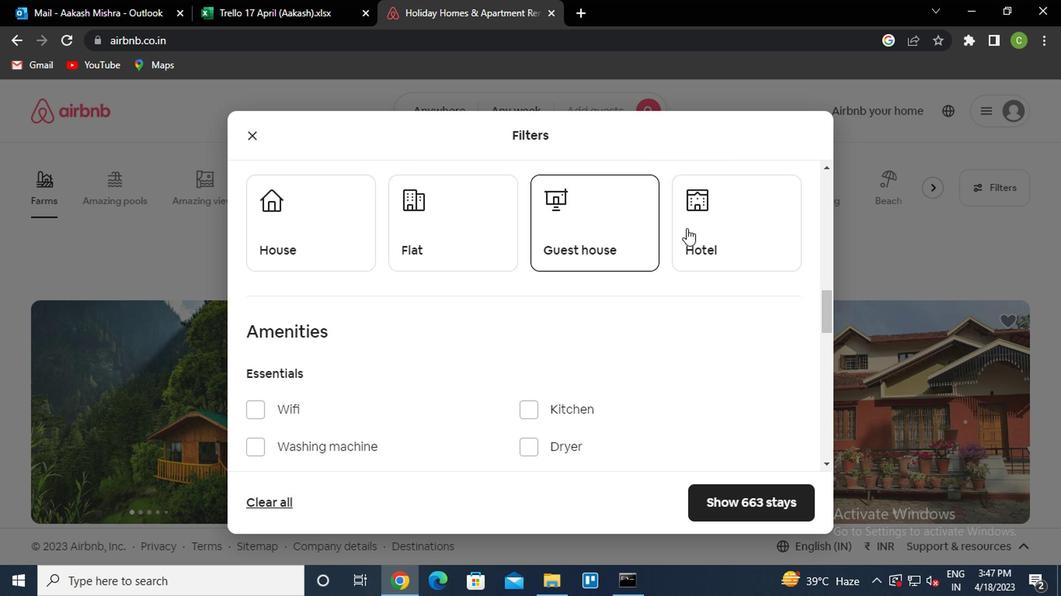 
Action: Mouse pressed left at (732, 224)
Screenshot: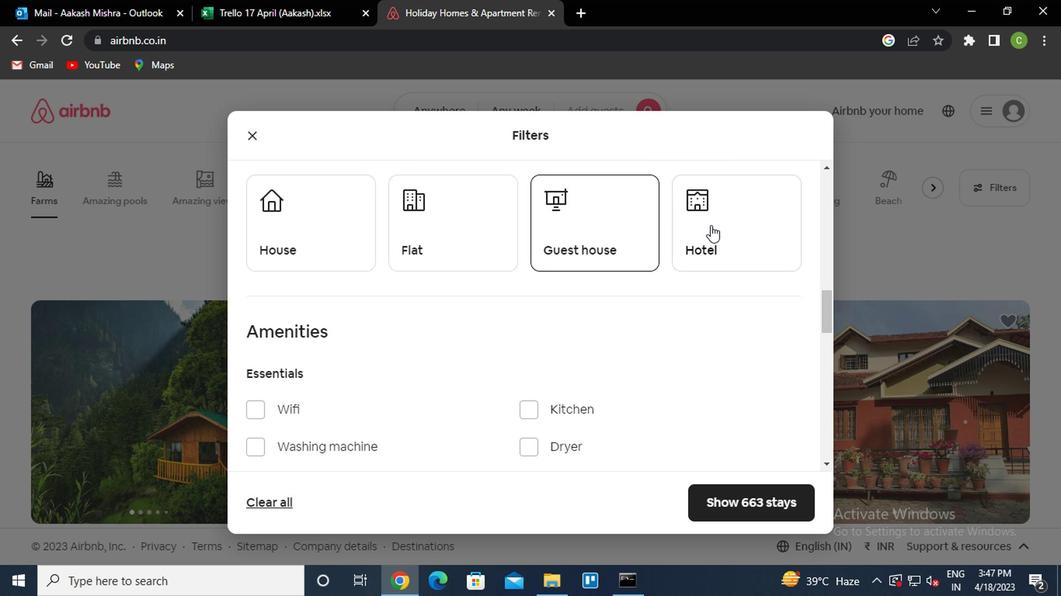 
Action: Mouse moved to (505, 353)
Screenshot: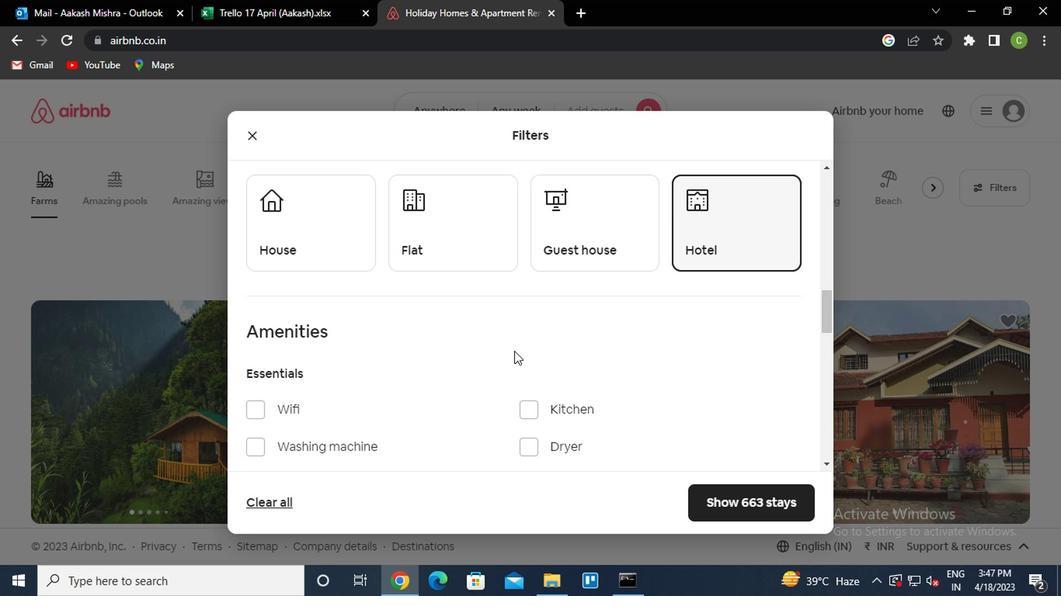 
Action: Mouse scrolled (505, 352) with delta (0, -1)
Screenshot: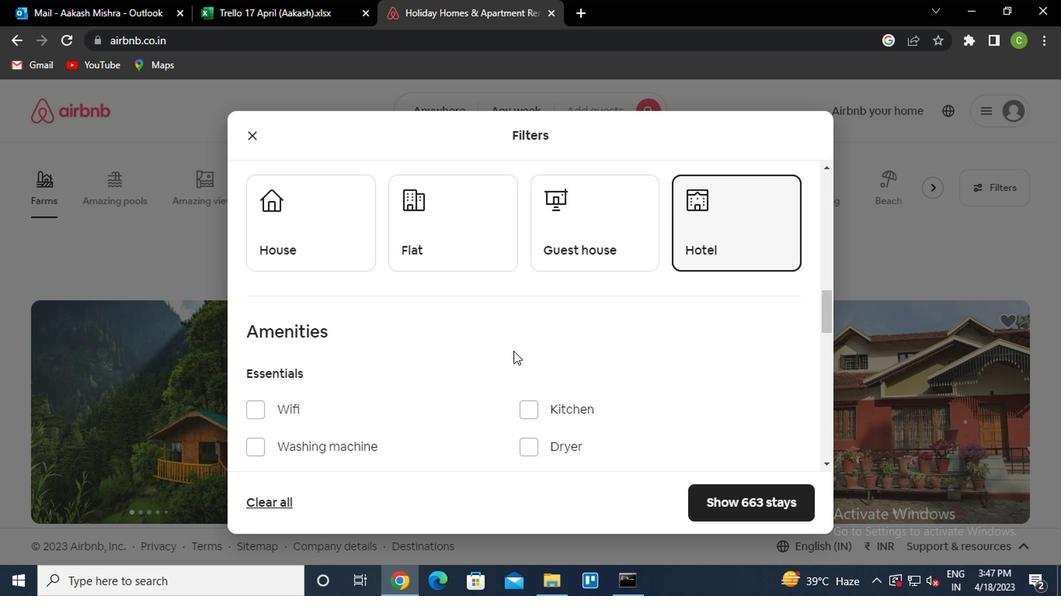 
Action: Mouse moved to (504, 353)
Screenshot: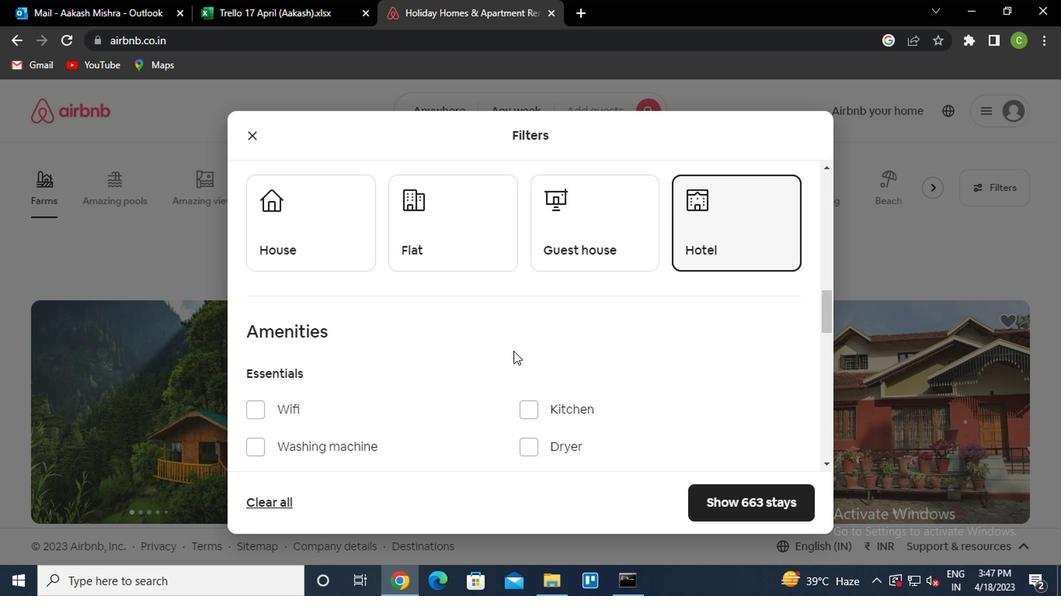 
Action: Mouse scrolled (504, 352) with delta (0, -1)
Screenshot: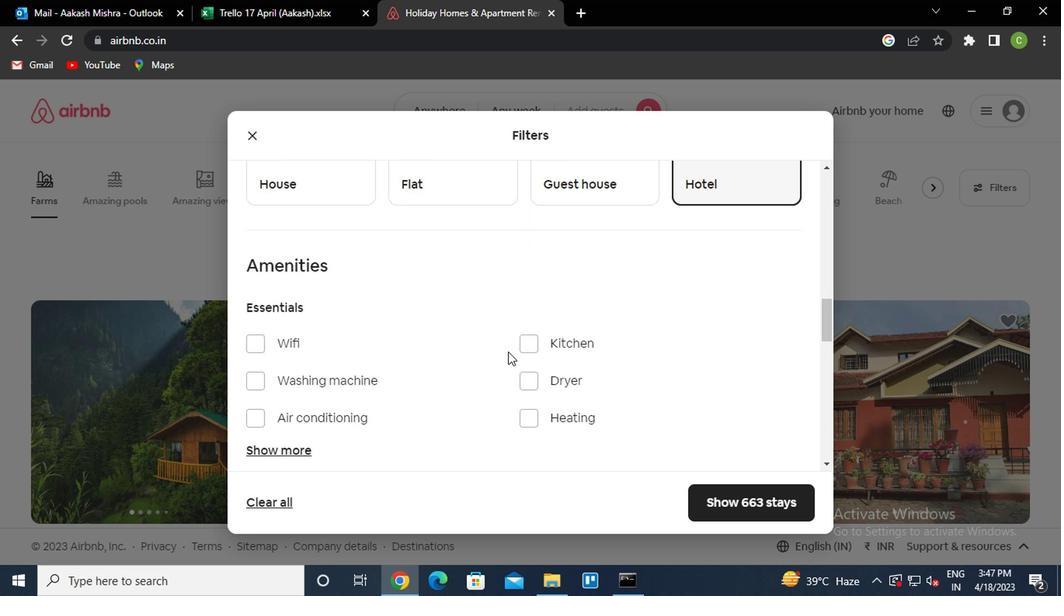 
Action: Mouse scrolled (504, 352) with delta (0, -1)
Screenshot: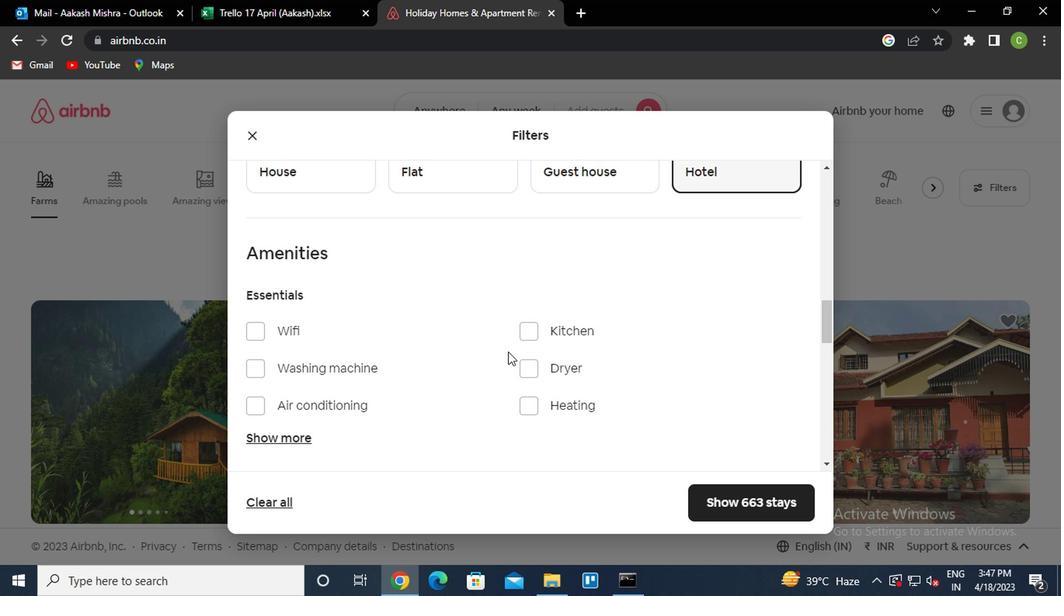 
Action: Mouse moved to (494, 354)
Screenshot: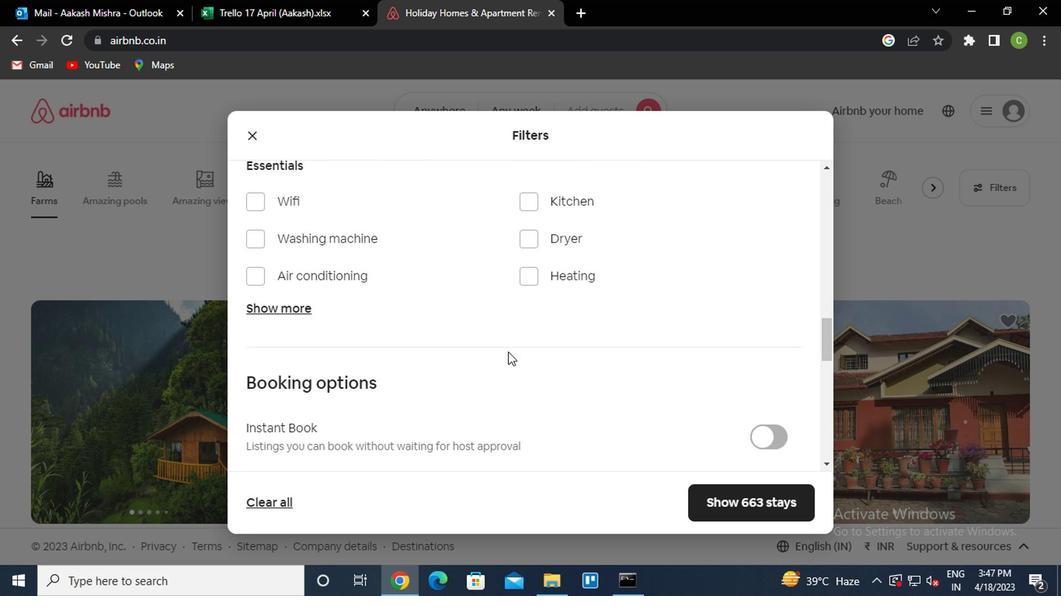 
Action: Mouse scrolled (494, 353) with delta (0, -1)
Screenshot: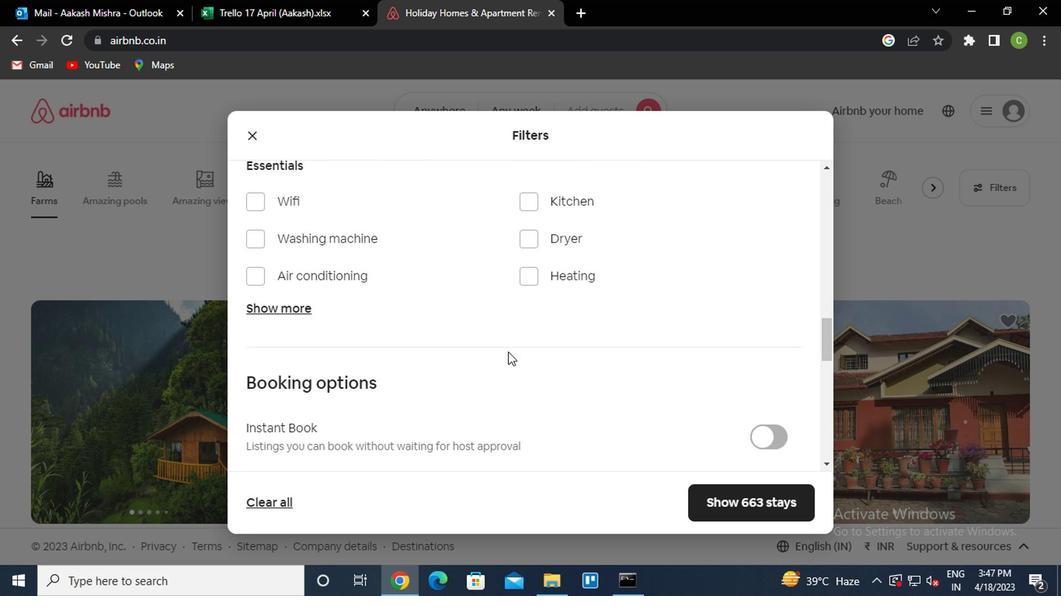 
Action: Mouse scrolled (494, 353) with delta (0, -1)
Screenshot: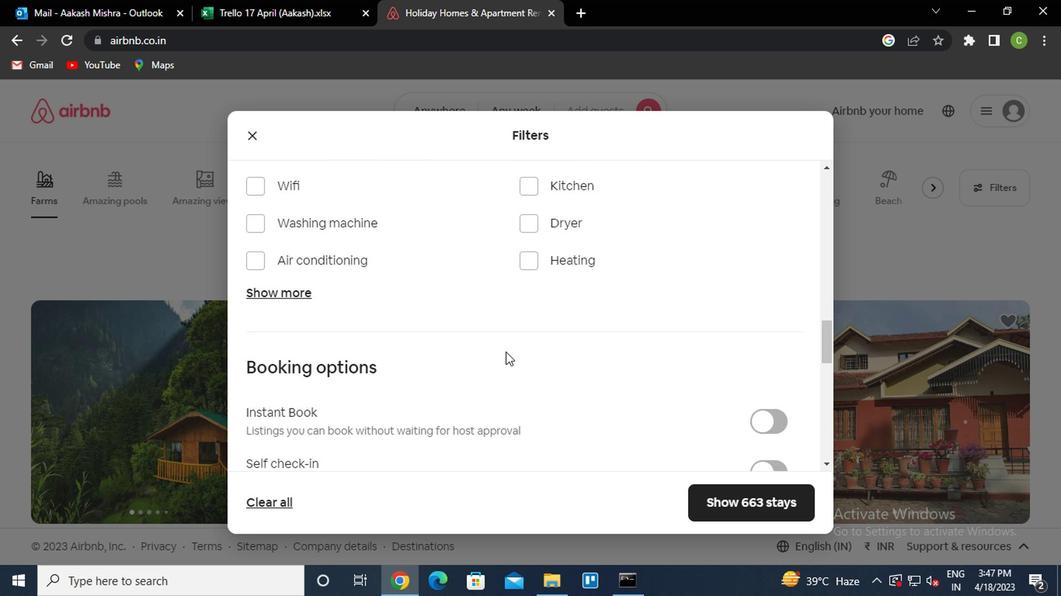
Action: Mouse moved to (764, 307)
Screenshot: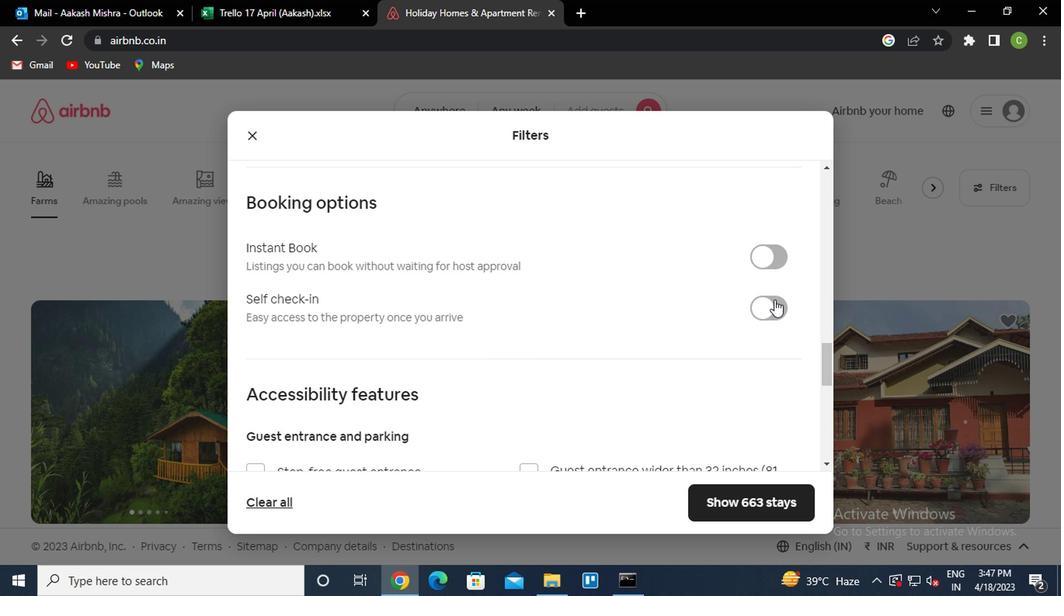 
Action: Mouse pressed left at (764, 307)
Screenshot: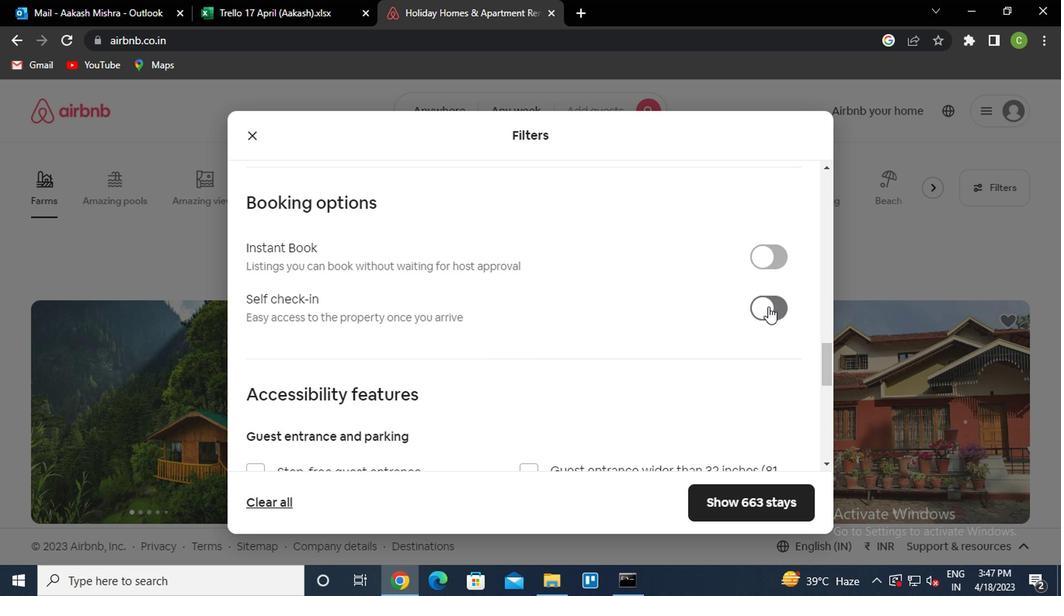 
Action: Mouse moved to (605, 357)
Screenshot: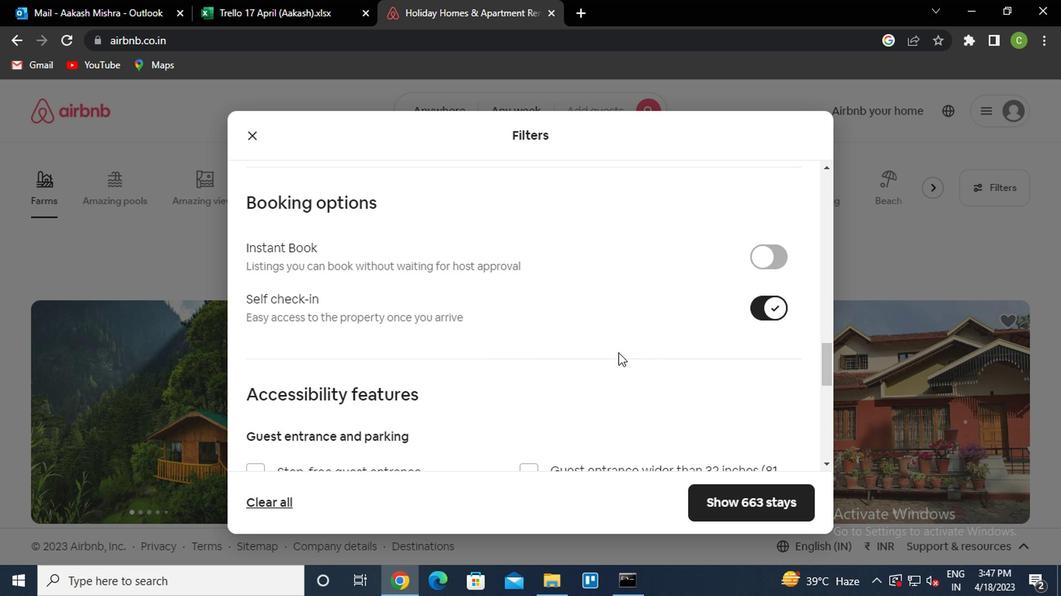 
Action: Mouse scrolled (605, 355) with delta (0, -1)
Screenshot: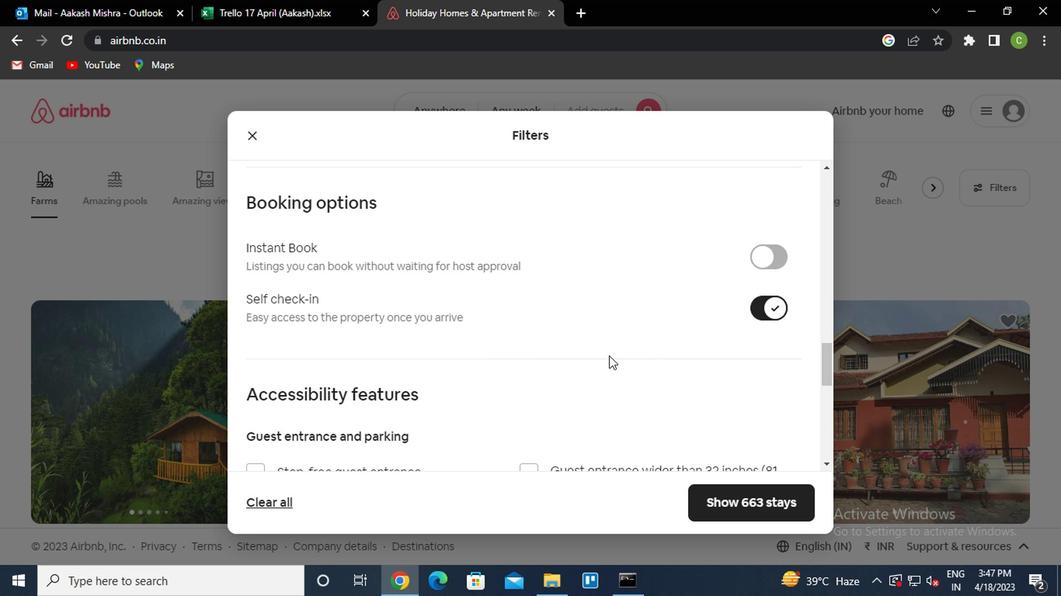 
Action: Mouse scrolled (605, 355) with delta (0, -1)
Screenshot: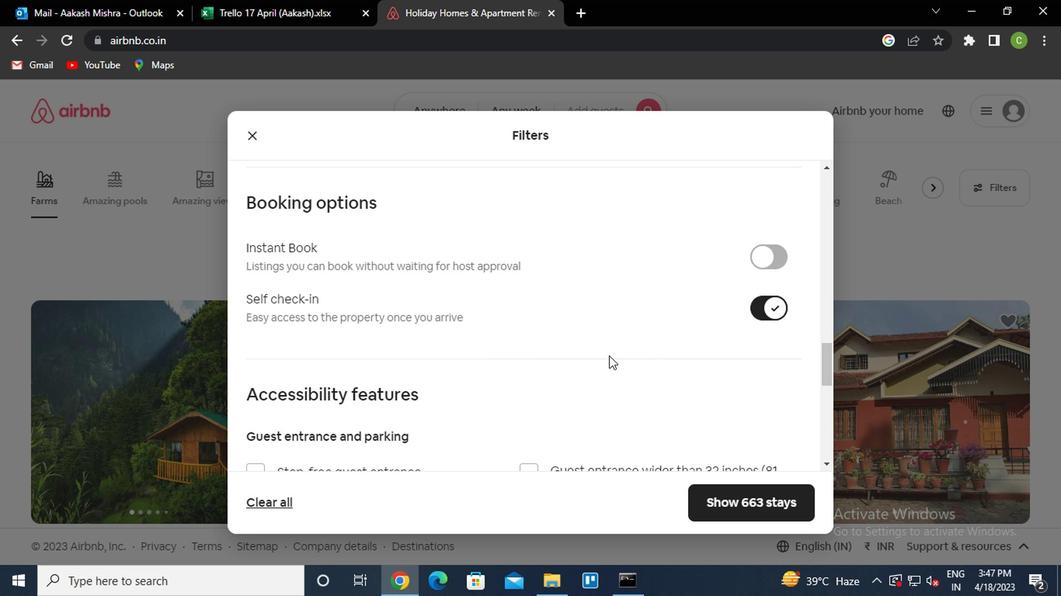 
Action: Mouse scrolled (605, 355) with delta (0, -1)
Screenshot: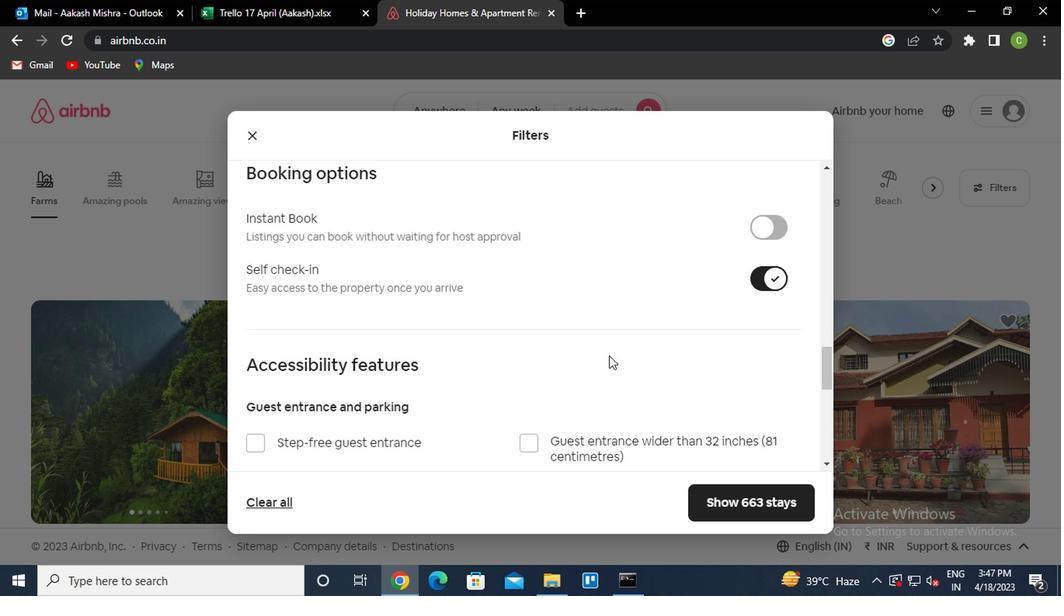 
Action: Mouse scrolled (605, 355) with delta (0, -1)
Screenshot: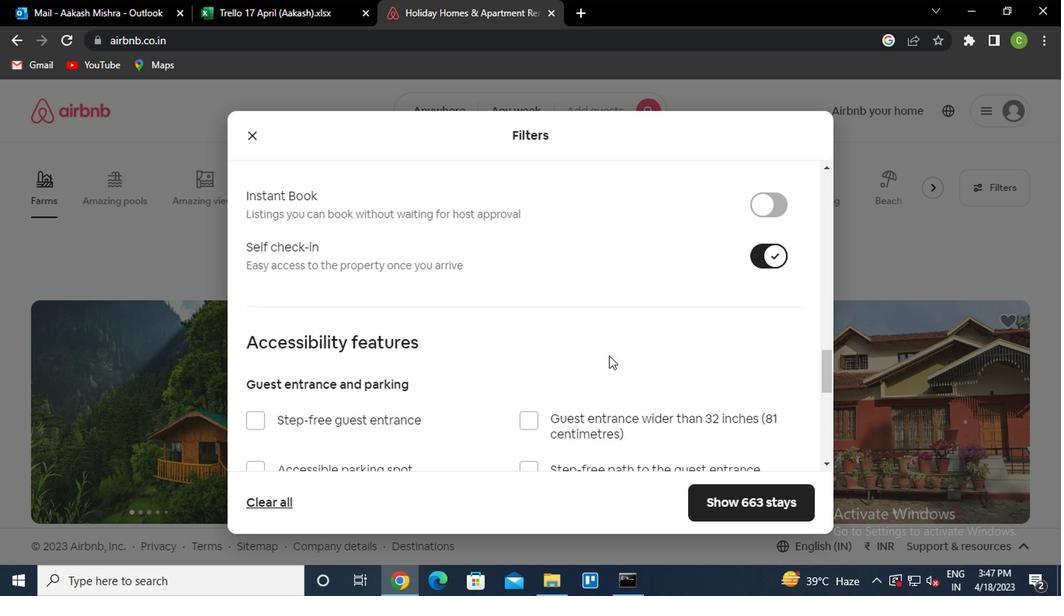 
Action: Mouse moved to (604, 357)
Screenshot: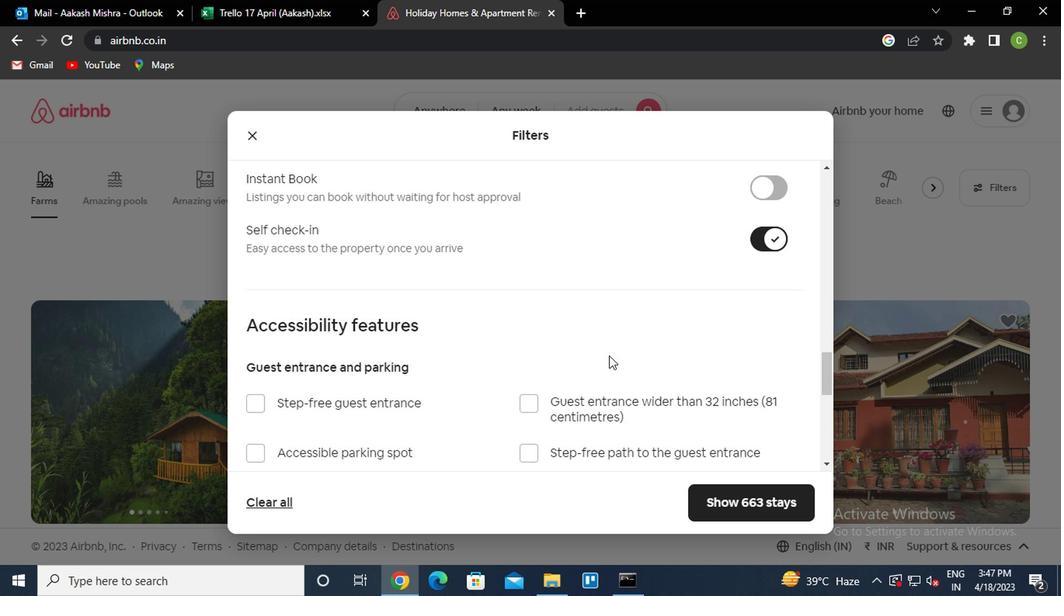 
Action: Mouse scrolled (604, 357) with delta (0, 0)
Screenshot: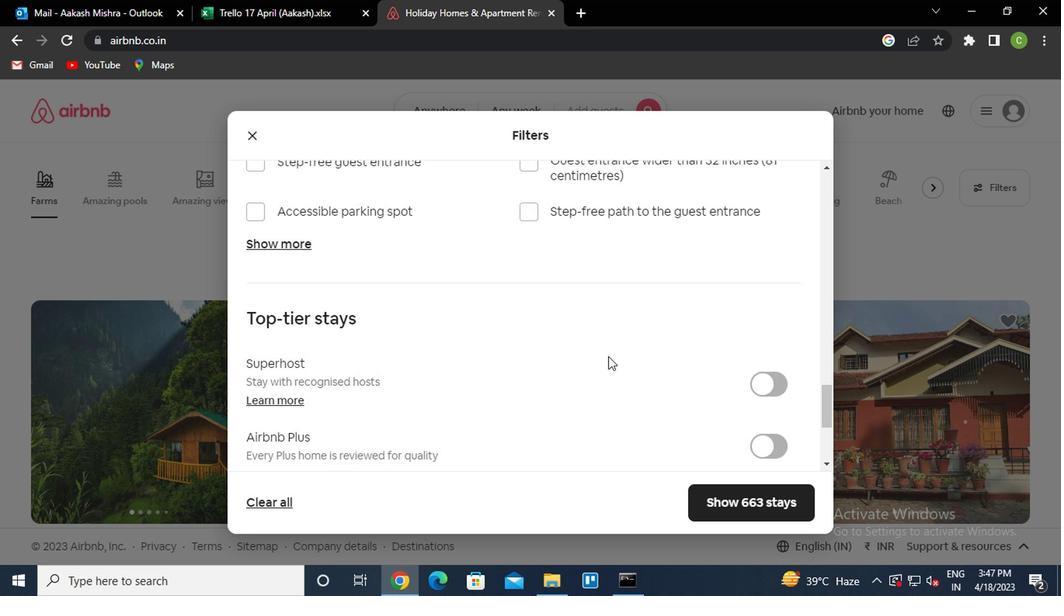 
Action: Mouse scrolled (604, 357) with delta (0, 0)
Screenshot: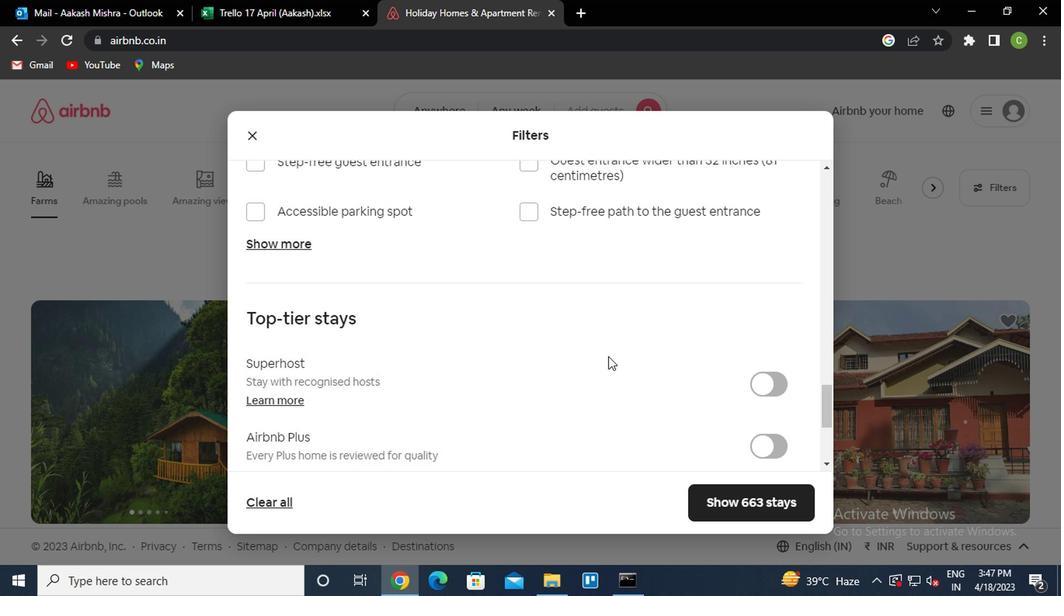 
Action: Mouse scrolled (604, 357) with delta (0, 0)
Screenshot: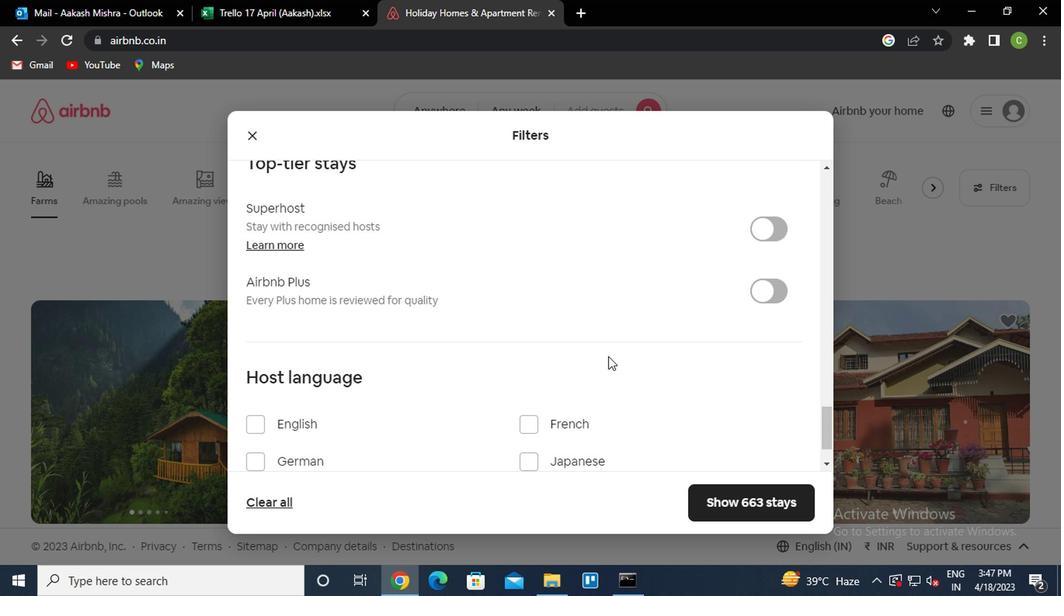 
Action: Mouse scrolled (604, 357) with delta (0, 0)
Screenshot: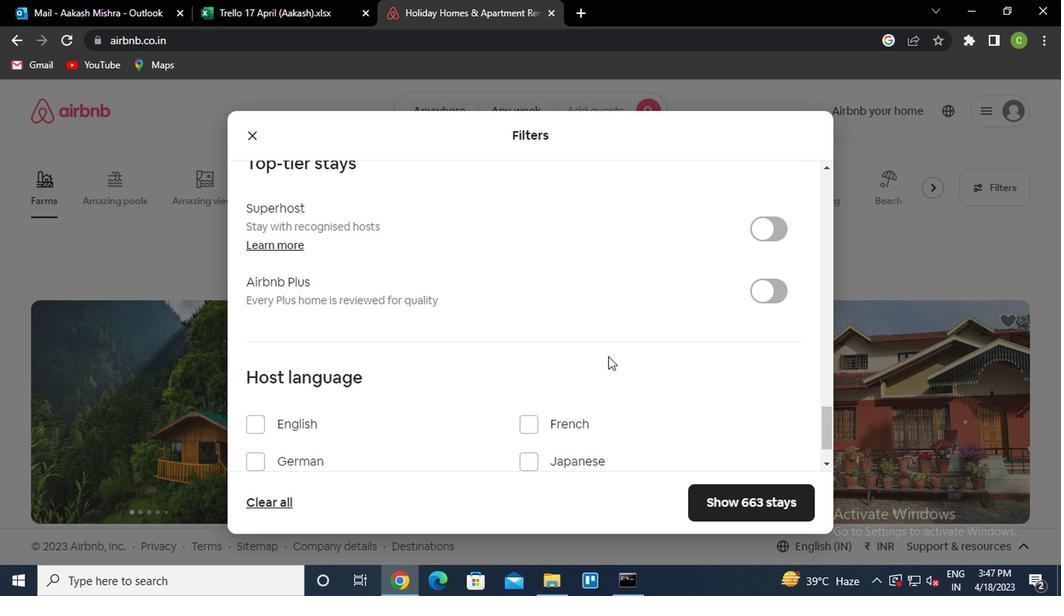 
Action: Mouse scrolled (604, 357) with delta (0, 0)
Screenshot: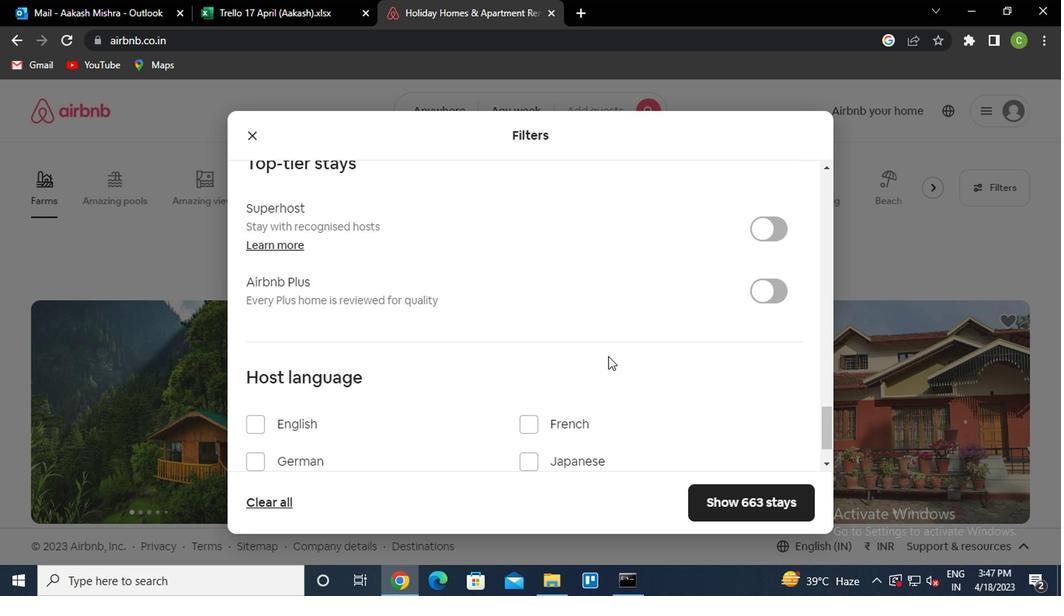 
Action: Mouse scrolled (604, 357) with delta (0, 0)
Screenshot: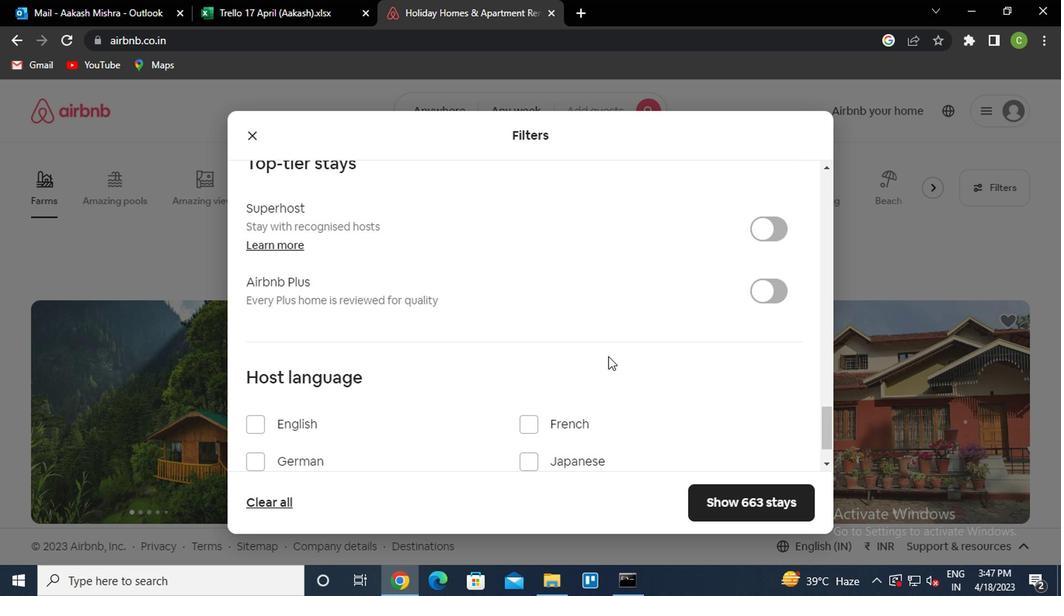 
Action: Mouse moved to (293, 436)
Screenshot: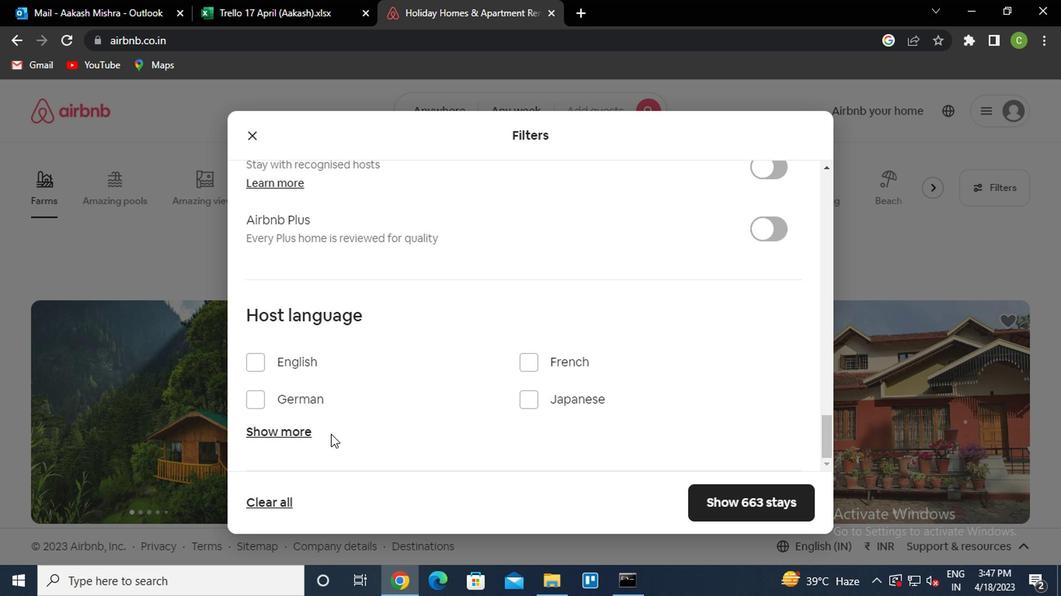 
Action: Mouse pressed left at (293, 436)
Screenshot: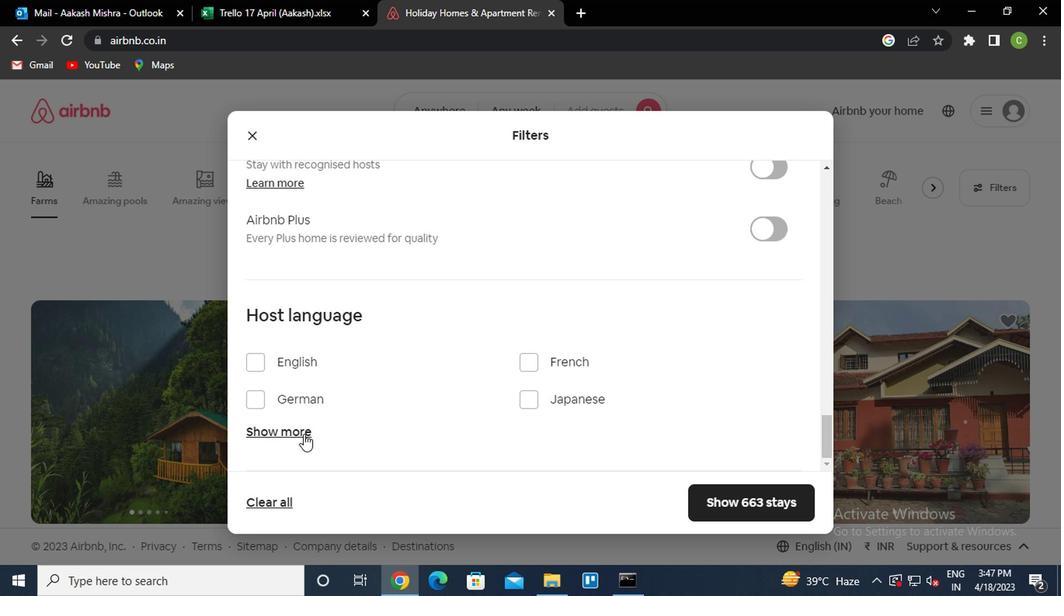 
Action: Mouse moved to (296, 431)
Screenshot: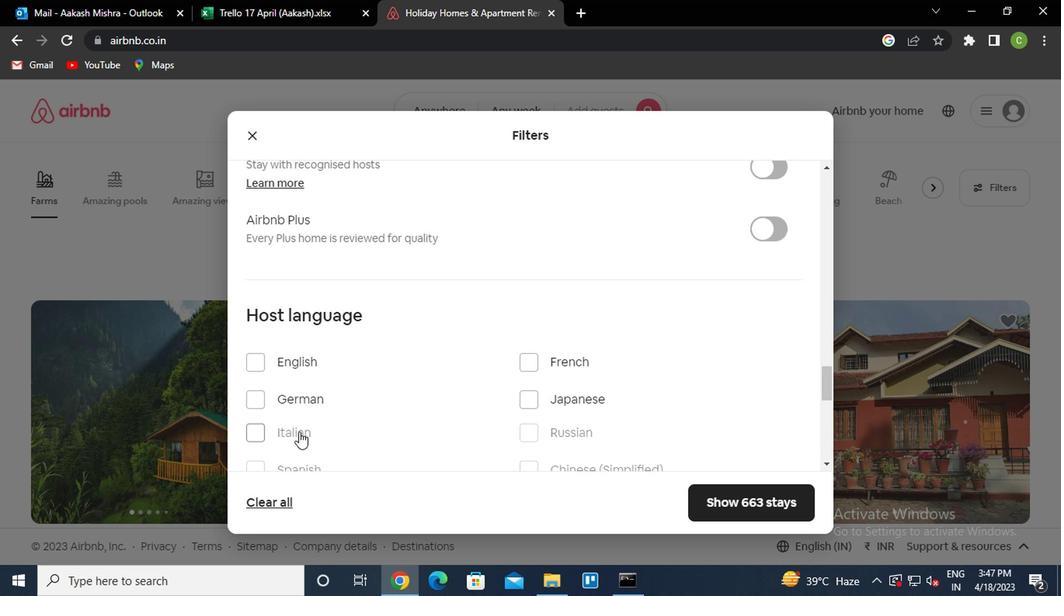 
Action: Mouse scrolled (296, 430) with delta (0, -1)
Screenshot: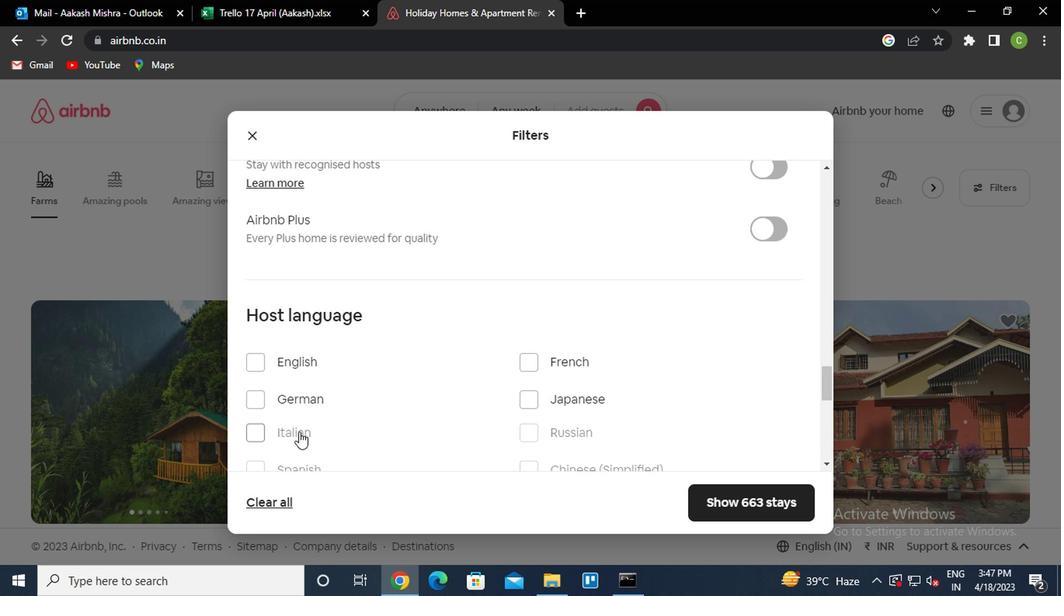 
Action: Mouse moved to (298, 427)
Screenshot: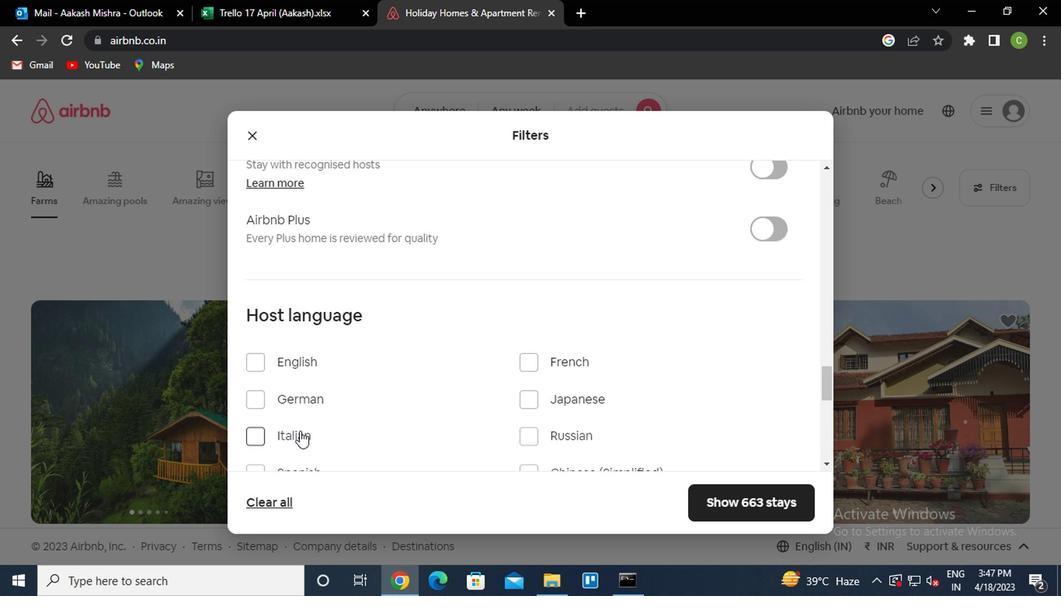 
Action: Mouse scrolled (298, 426) with delta (0, -1)
Screenshot: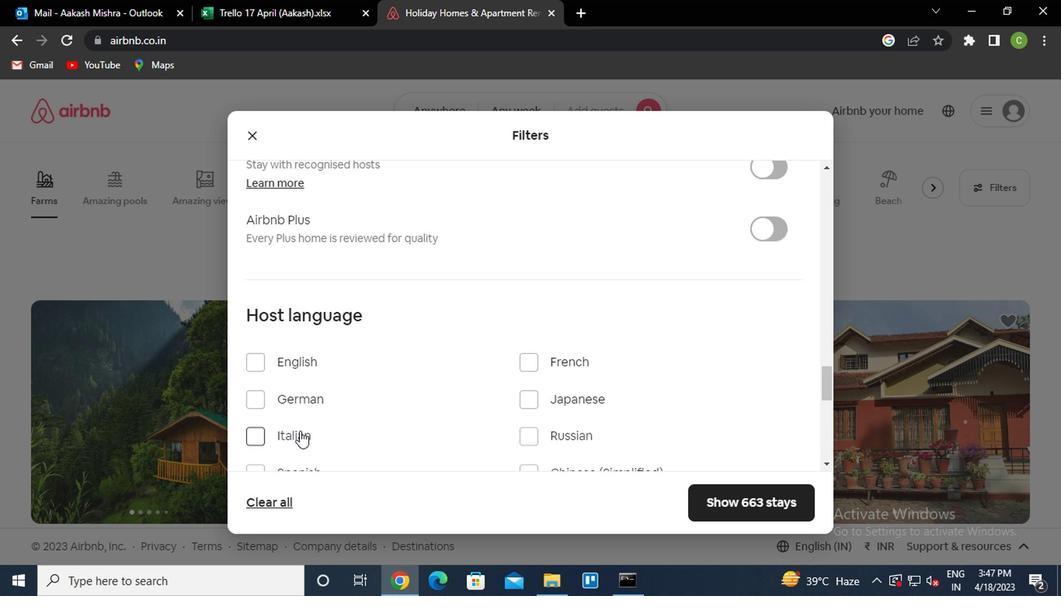 
Action: Mouse moved to (258, 328)
Screenshot: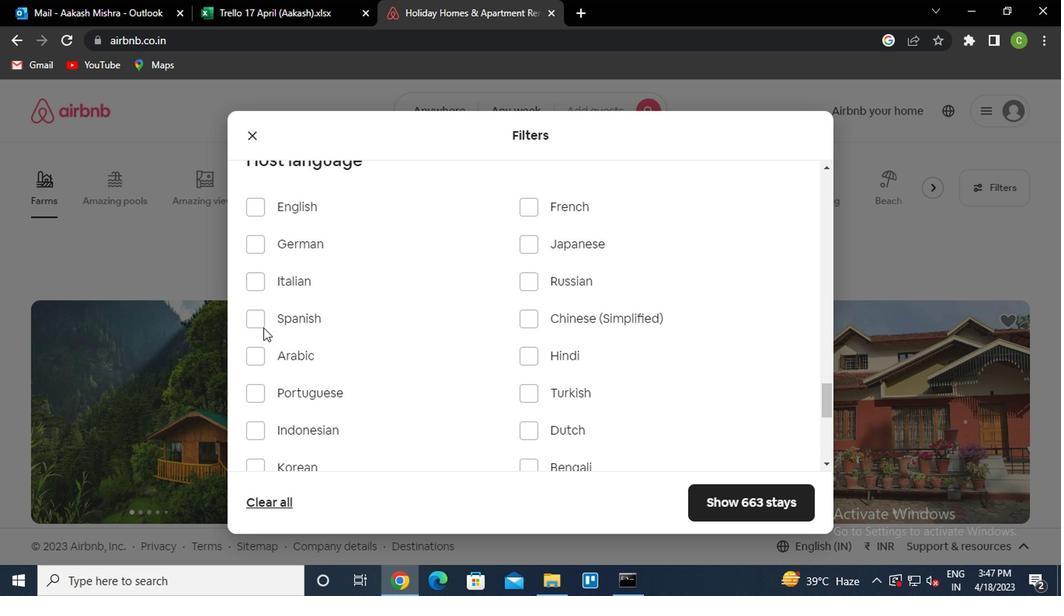 
Action: Mouse pressed left at (258, 328)
Screenshot: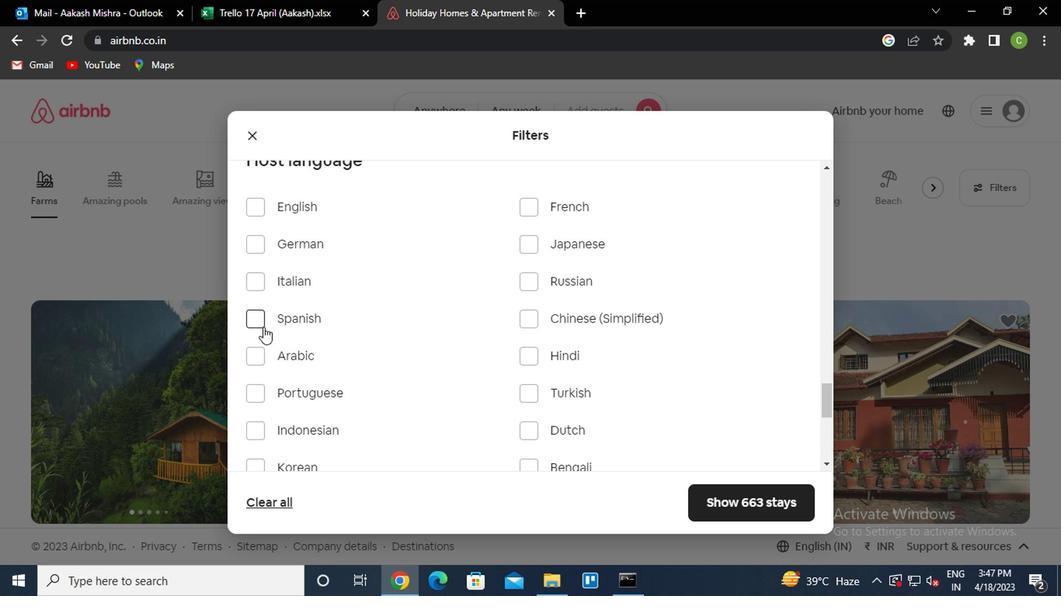 
Action: Mouse moved to (736, 501)
Screenshot: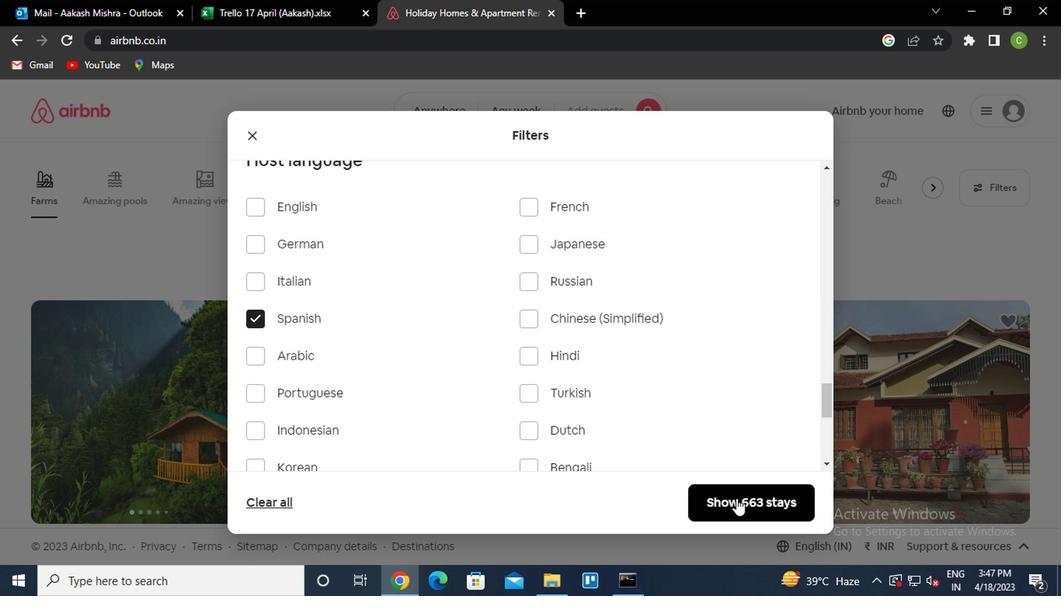 
Action: Mouse pressed left at (736, 501)
Screenshot: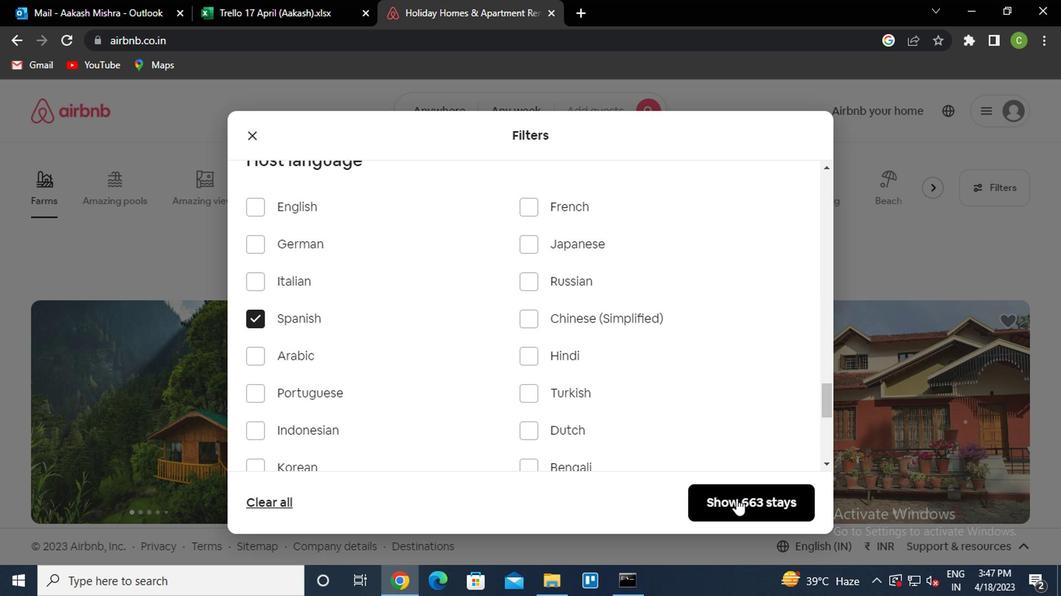
Action: Mouse moved to (630, 430)
Screenshot: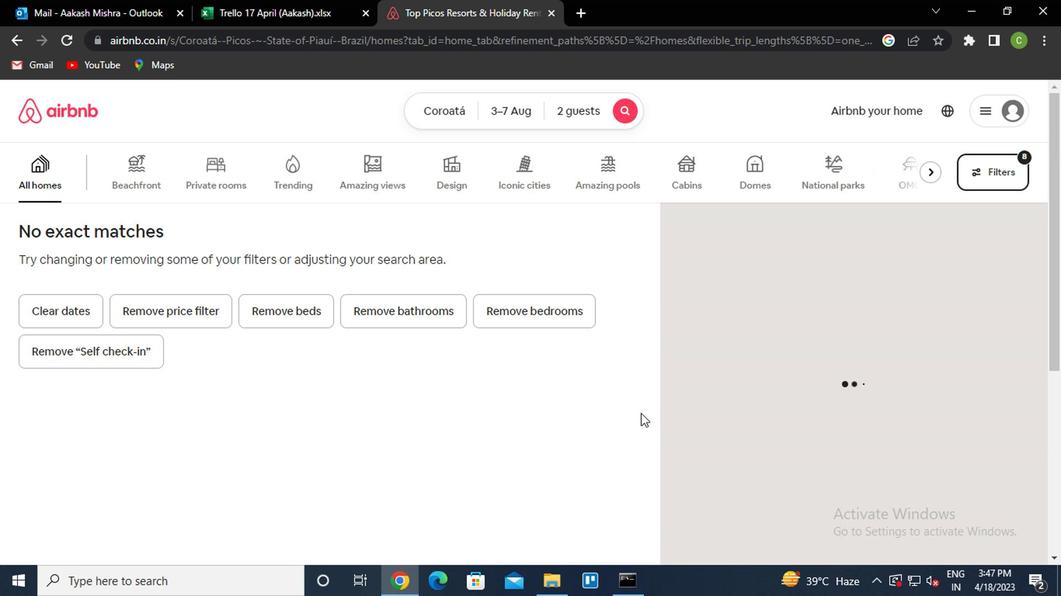 
